 Task: Look for space in Rondebosch, South Africa from 12th July, 2023 to 16th July, 2023 for 8 adults in price range Rs.10000 to Rs.16000. Place can be private room with 8 bedrooms having 8 beds and 8 bathrooms. Property type can be house, flat, guest house, hotel. Amenities needed are: wifi, TV, free parkinig on premises, gym, breakfast. Booking option can be shelf check-in. Required host language is English.
Action: Mouse moved to (429, 115)
Screenshot: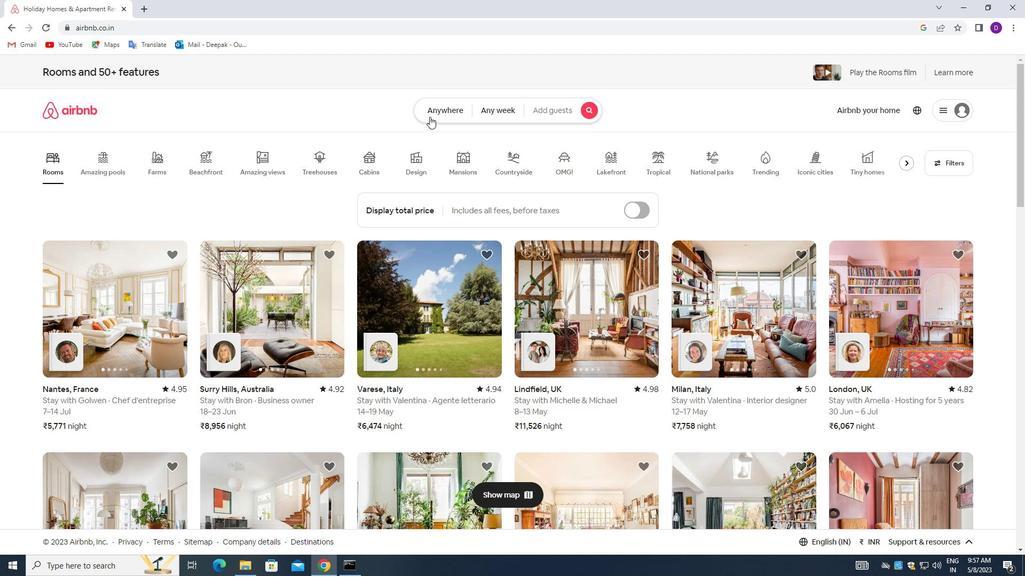 
Action: Mouse pressed left at (429, 115)
Screenshot: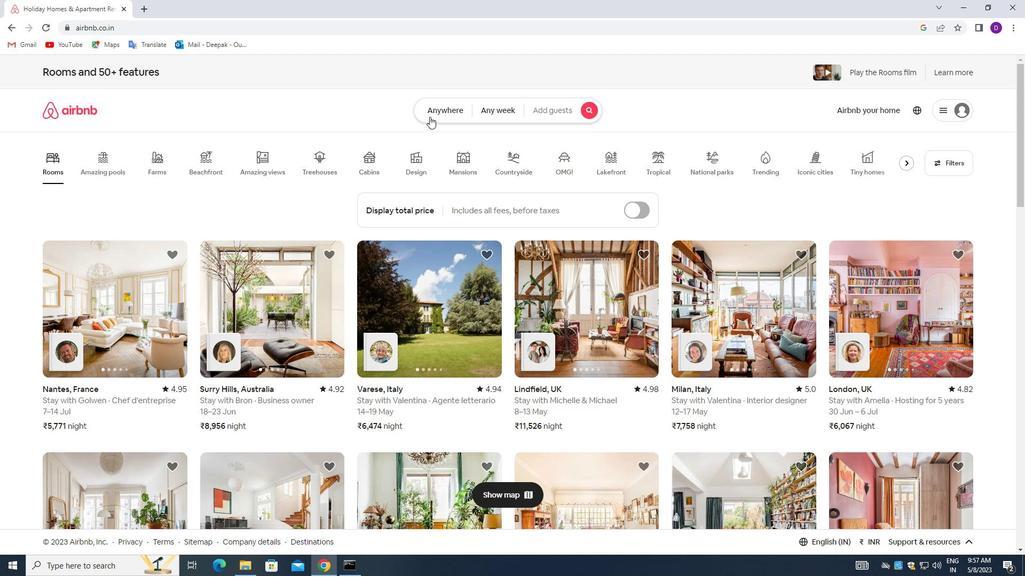 
Action: Mouse moved to (402, 150)
Screenshot: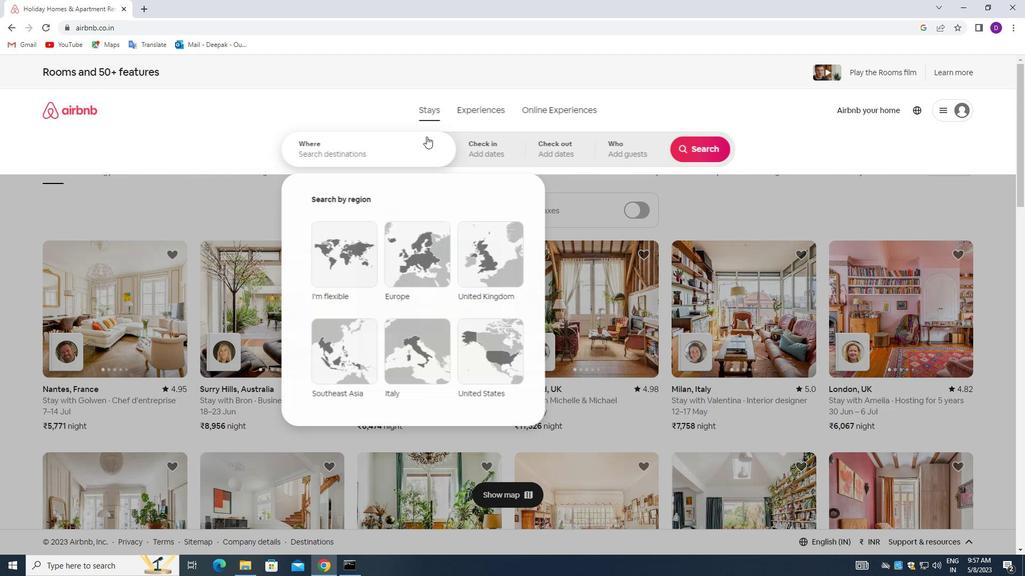 
Action: Mouse pressed left at (402, 150)
Screenshot: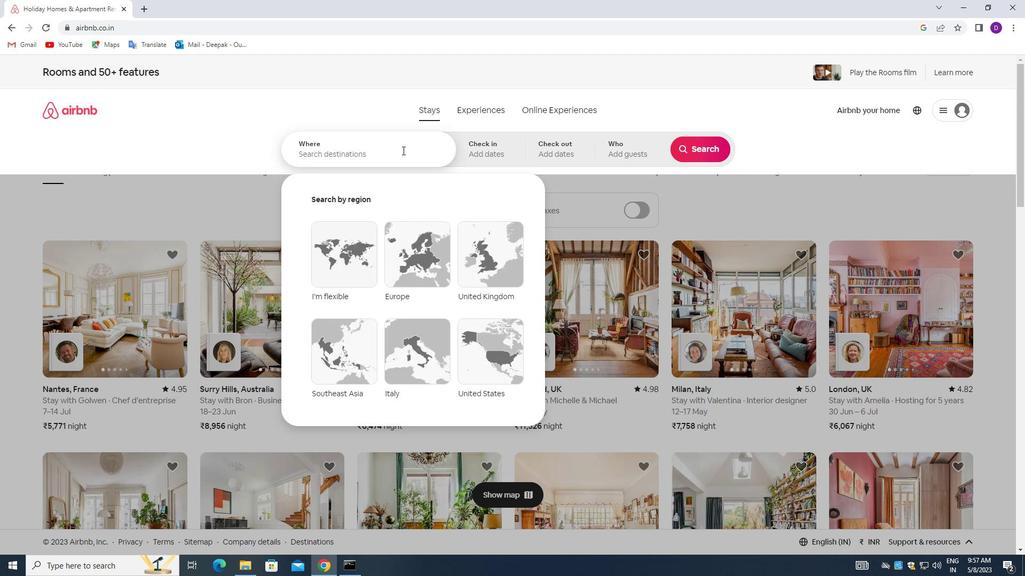 
Action: Mouse moved to (187, 211)
Screenshot: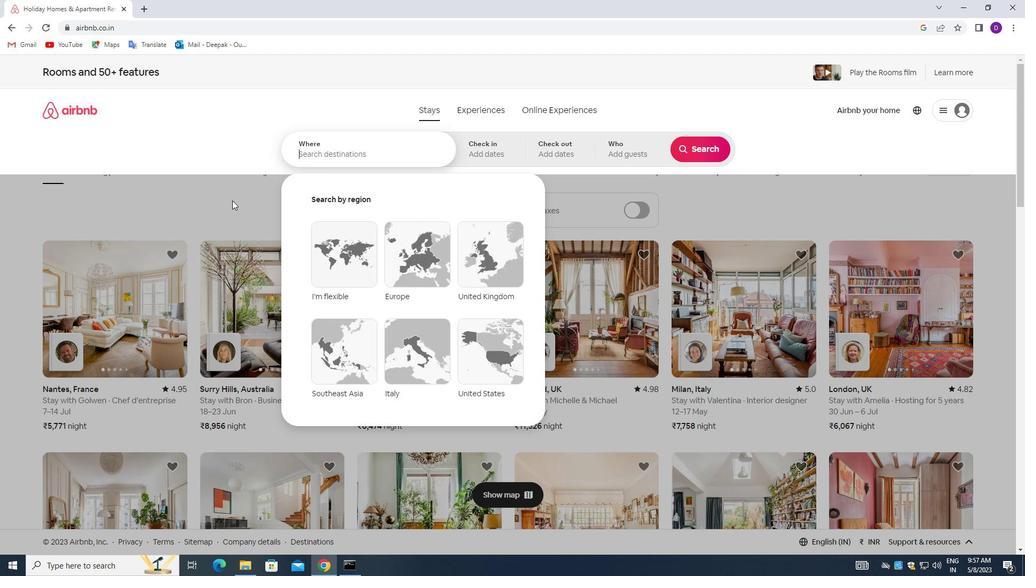 
Action: Key pressed <Key.shift_r>Rondebosch,<Key.space><Key.shift_r>South<Key.space><Key.shift_r>Africa<Key.enter>
Screenshot: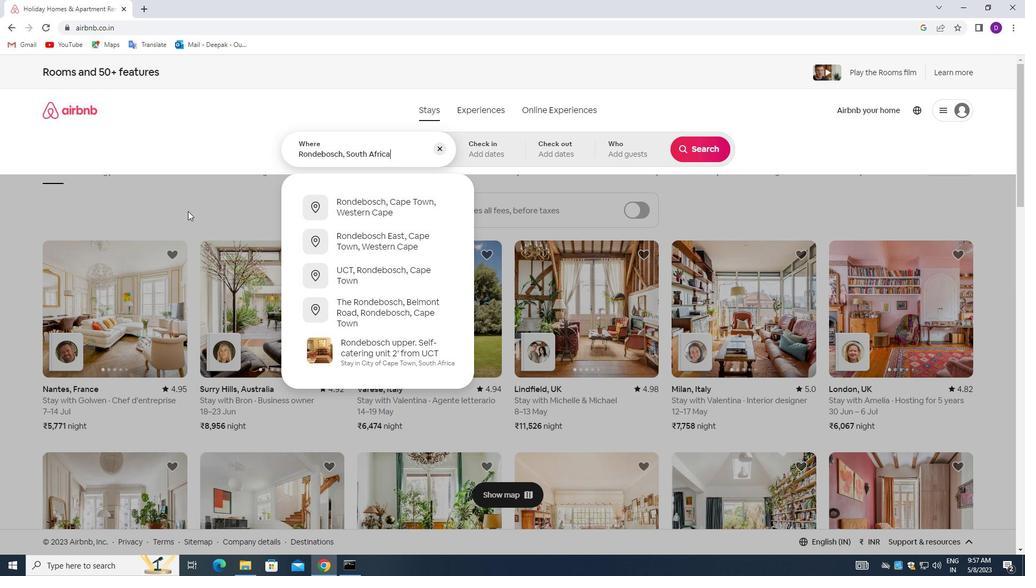 
Action: Mouse moved to (698, 233)
Screenshot: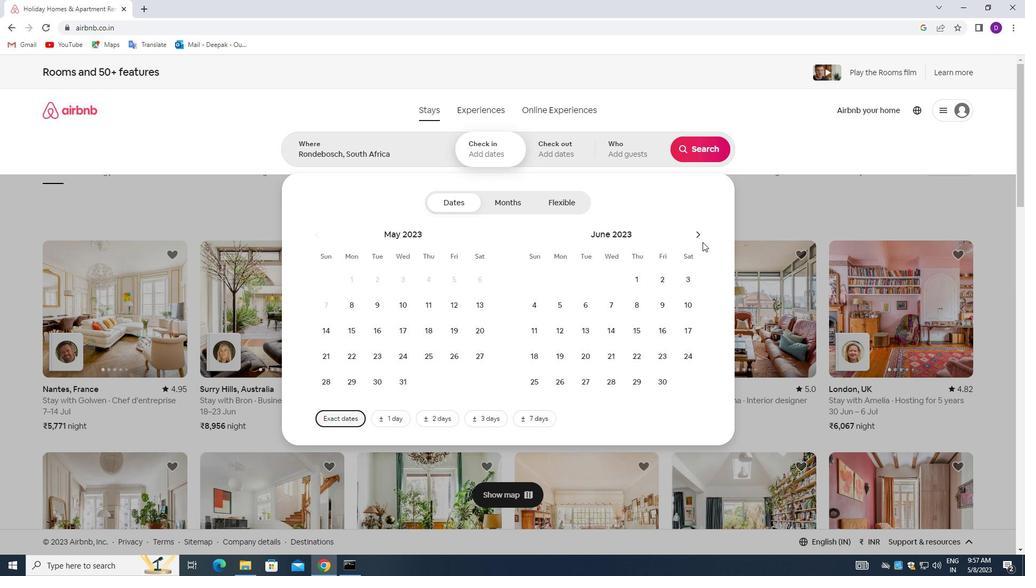 
Action: Mouse pressed left at (698, 233)
Screenshot: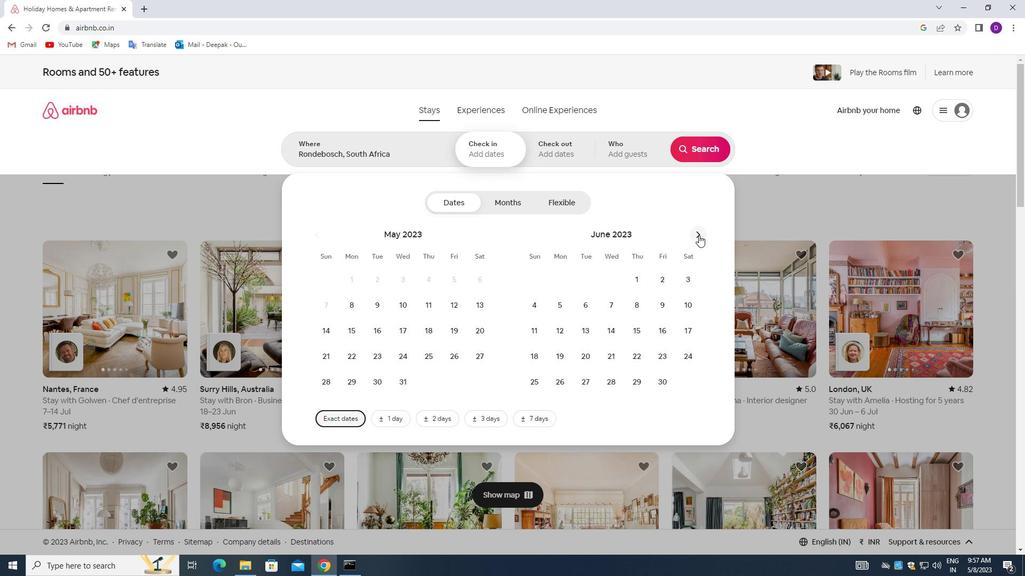 
Action: Mouse moved to (612, 328)
Screenshot: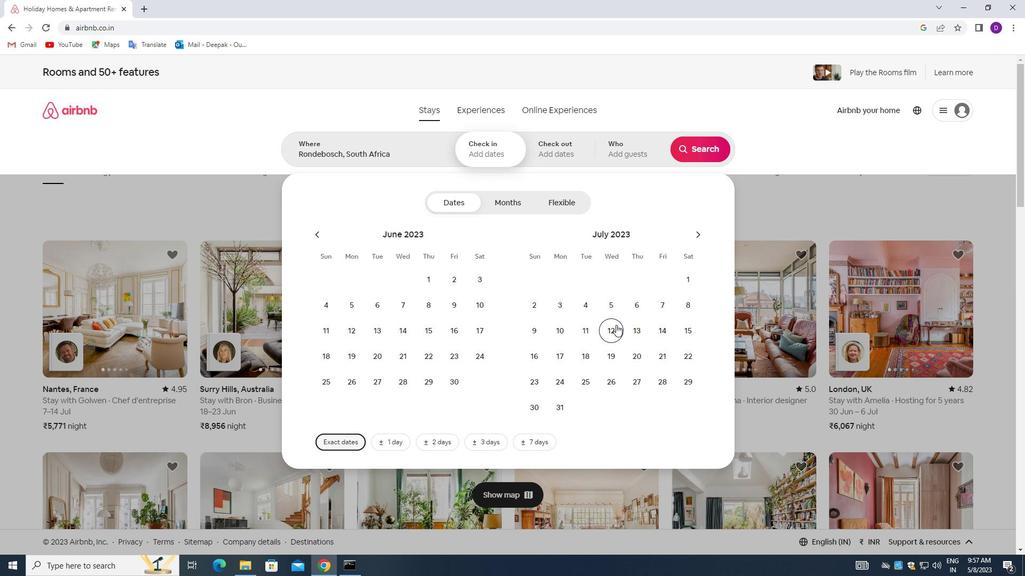 
Action: Mouse pressed left at (612, 328)
Screenshot: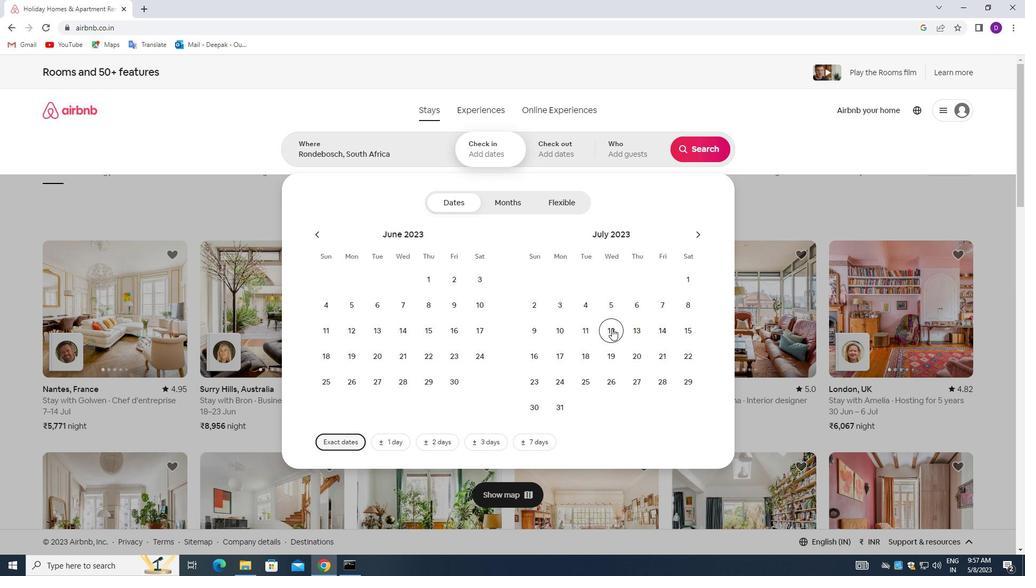 
Action: Mouse moved to (536, 359)
Screenshot: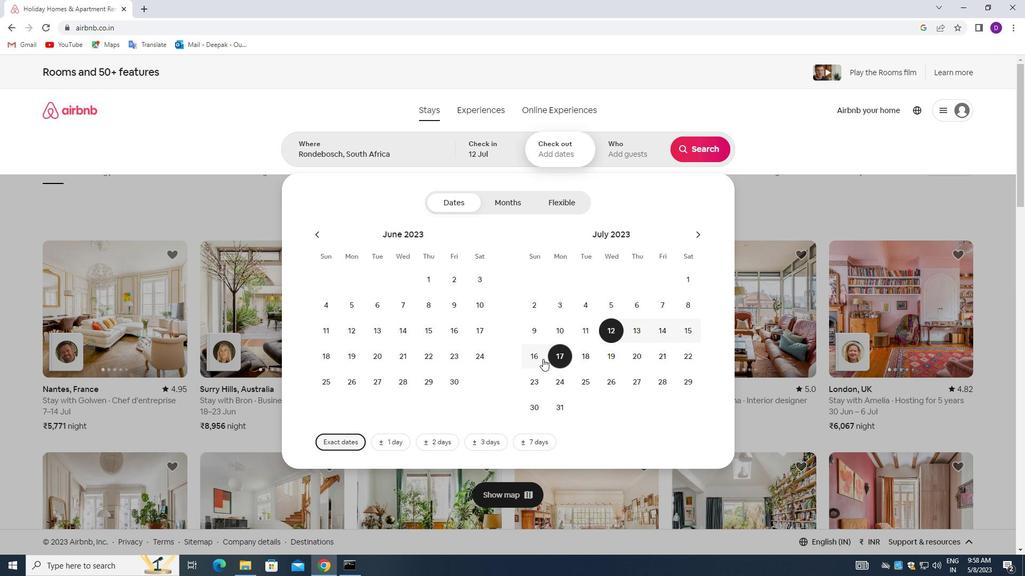 
Action: Mouse pressed left at (536, 359)
Screenshot: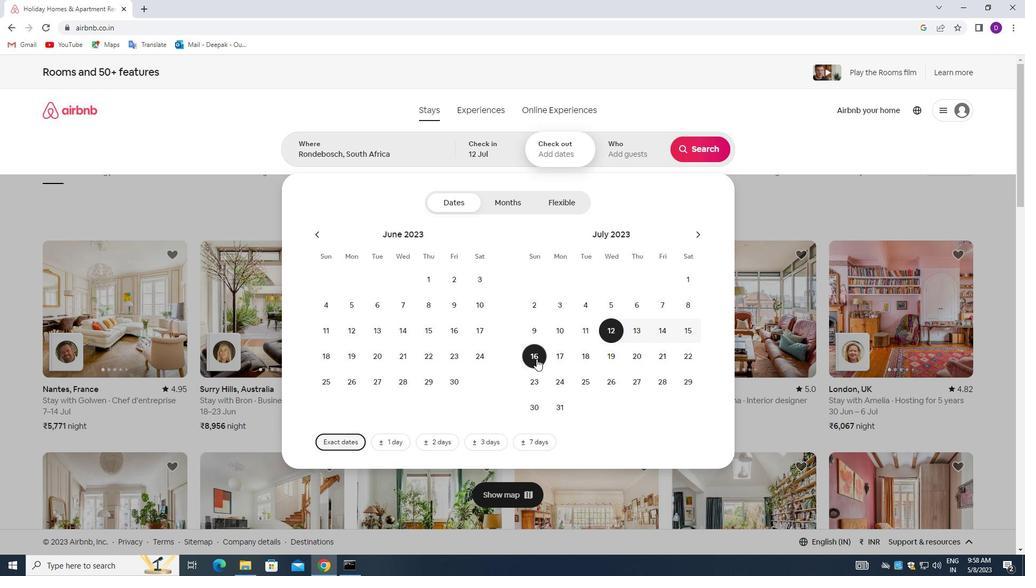
Action: Mouse moved to (614, 151)
Screenshot: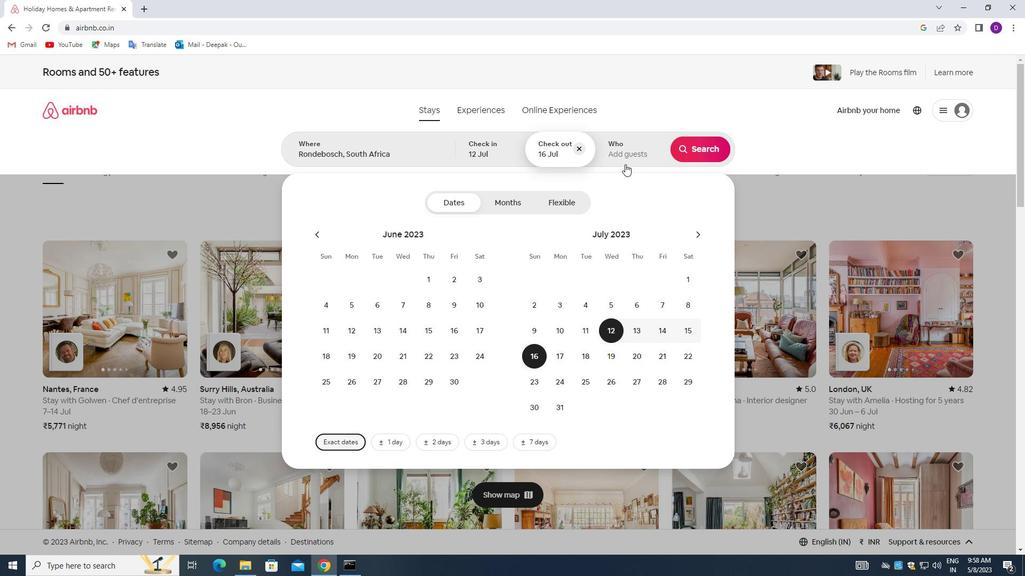 
Action: Mouse pressed left at (614, 151)
Screenshot: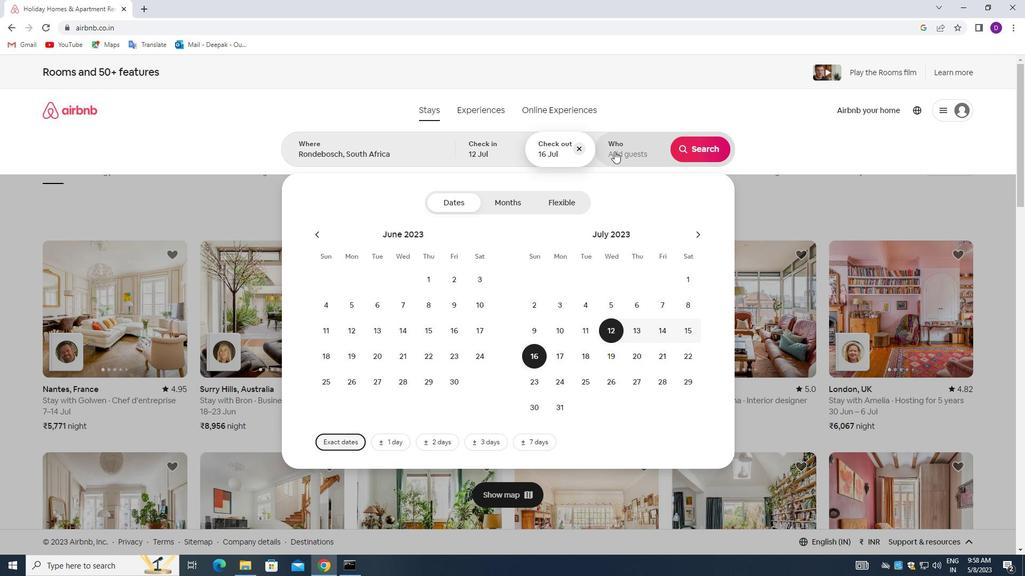 
Action: Mouse moved to (703, 207)
Screenshot: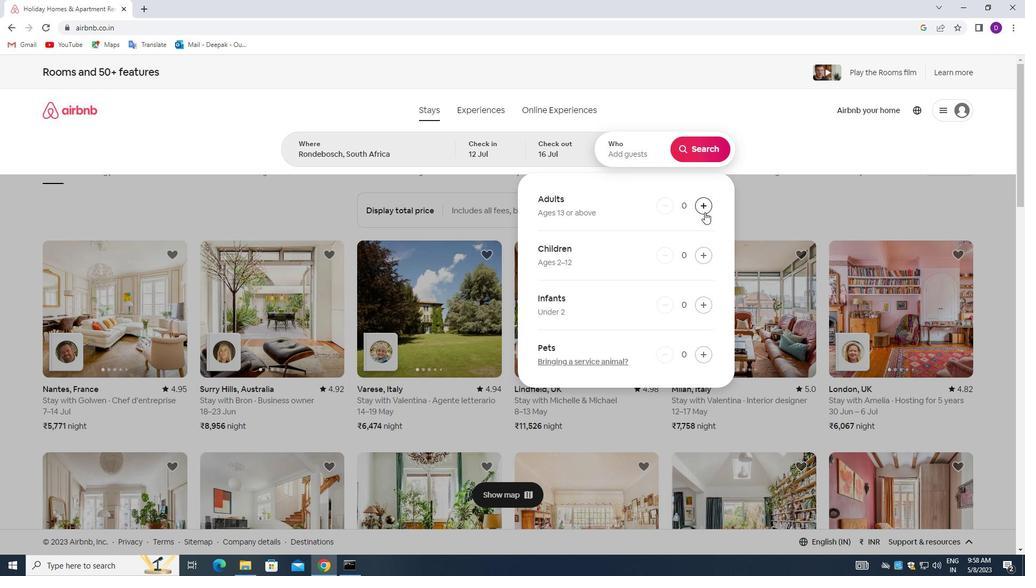 
Action: Mouse pressed left at (703, 207)
Screenshot: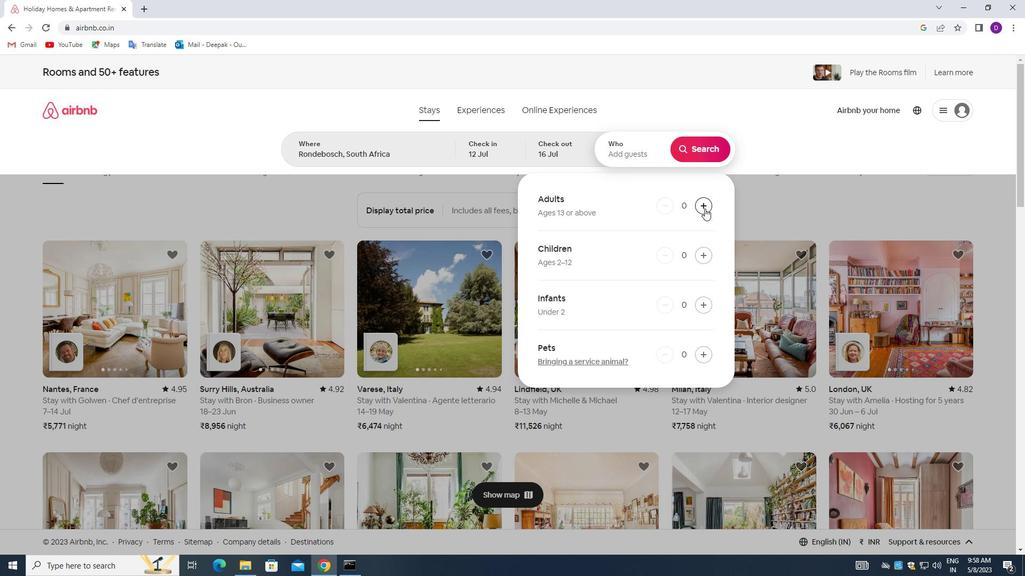 
Action: Mouse moved to (703, 207)
Screenshot: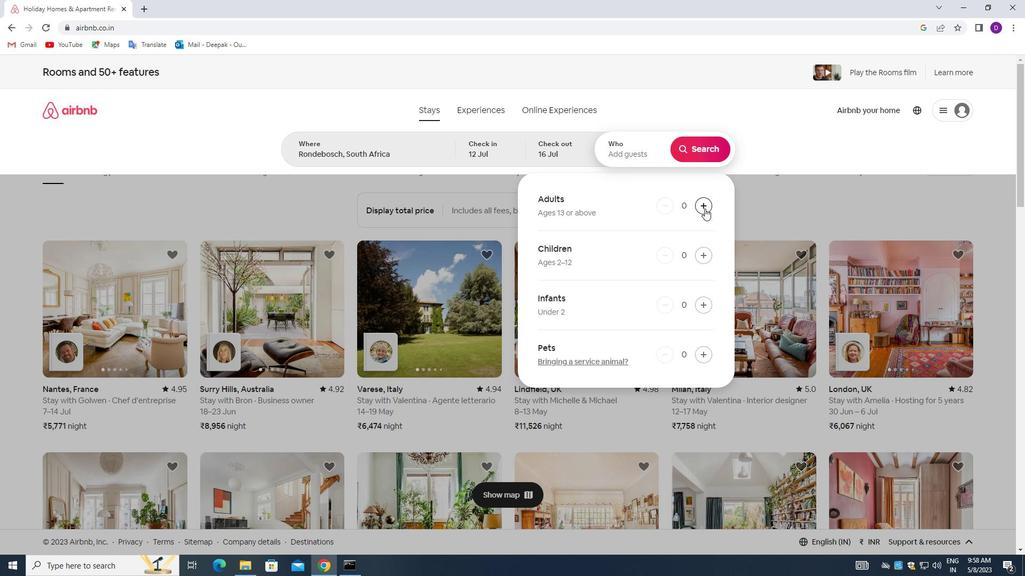 
Action: Mouse pressed left at (703, 207)
Screenshot: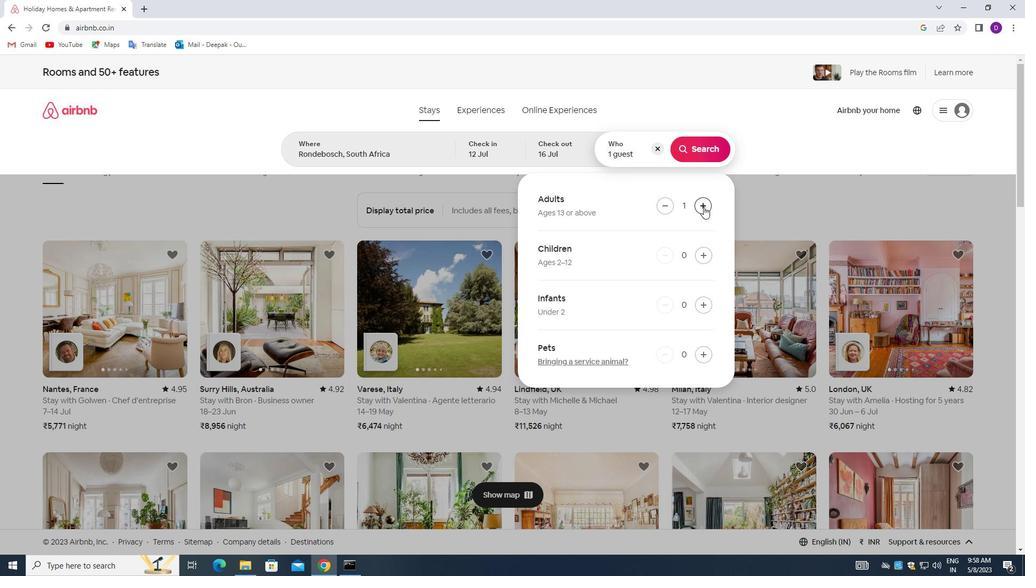 
Action: Mouse pressed left at (703, 207)
Screenshot: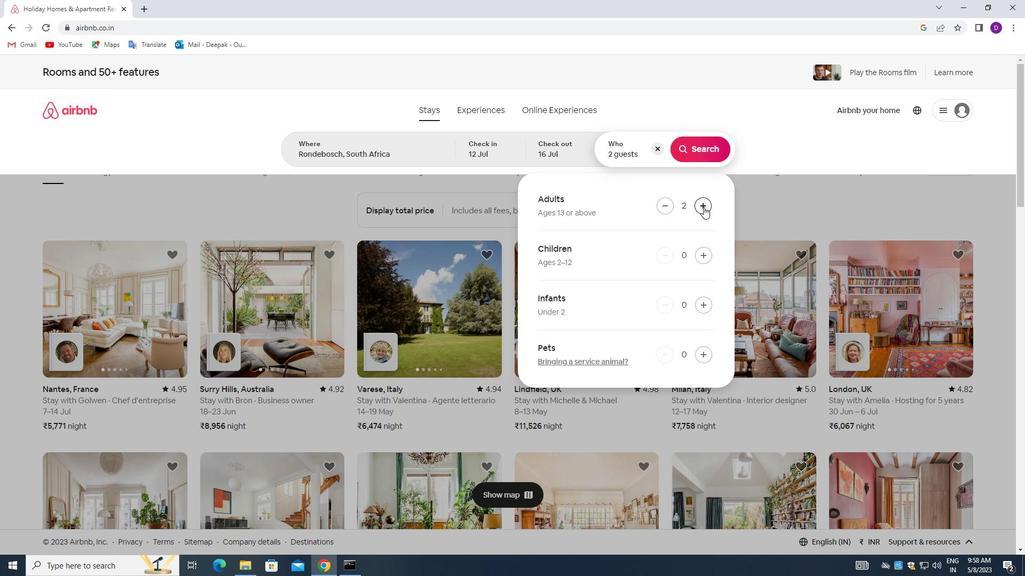 
Action: Mouse pressed left at (703, 207)
Screenshot: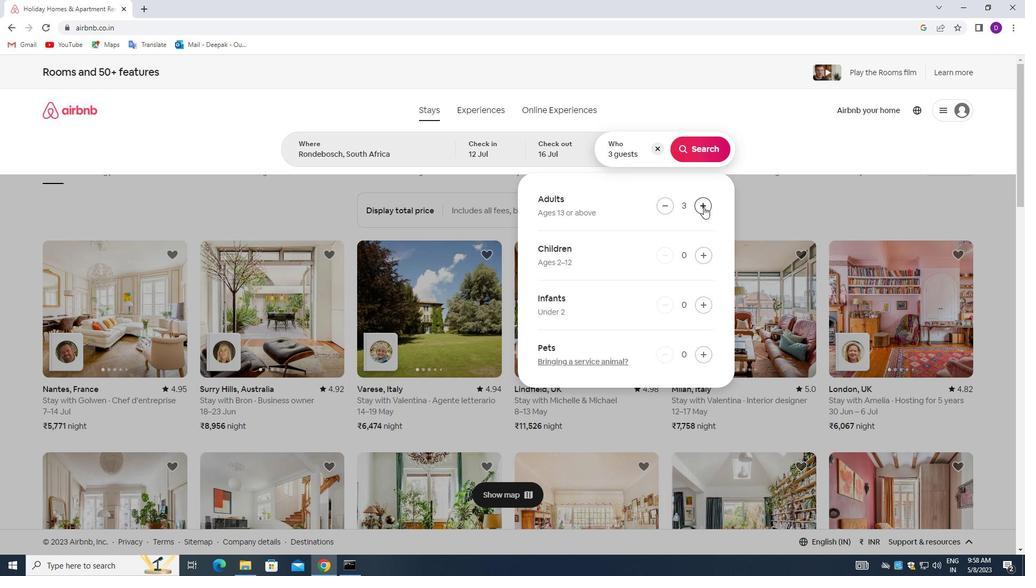 
Action: Mouse pressed left at (703, 207)
Screenshot: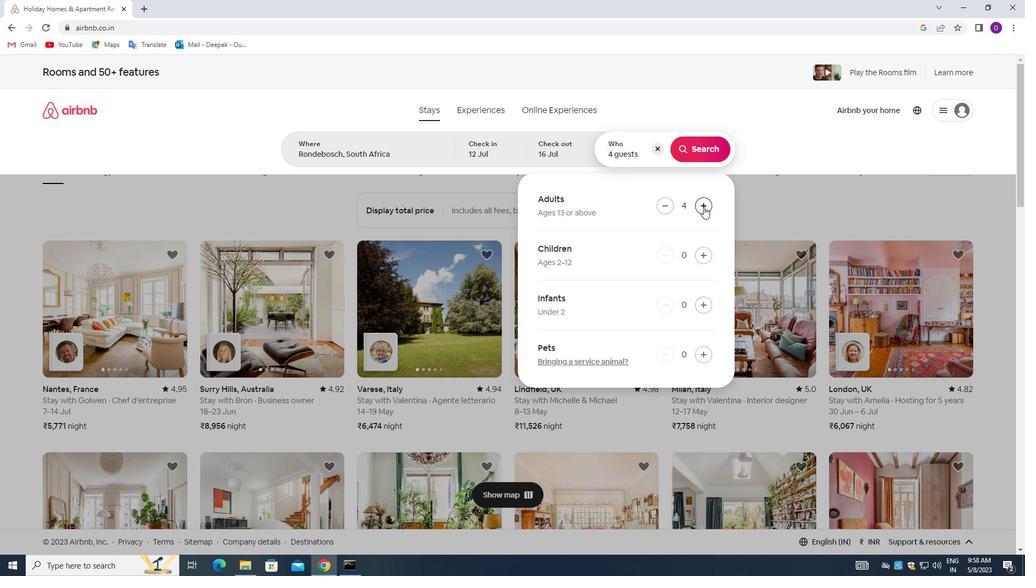 
Action: Mouse pressed left at (703, 207)
Screenshot: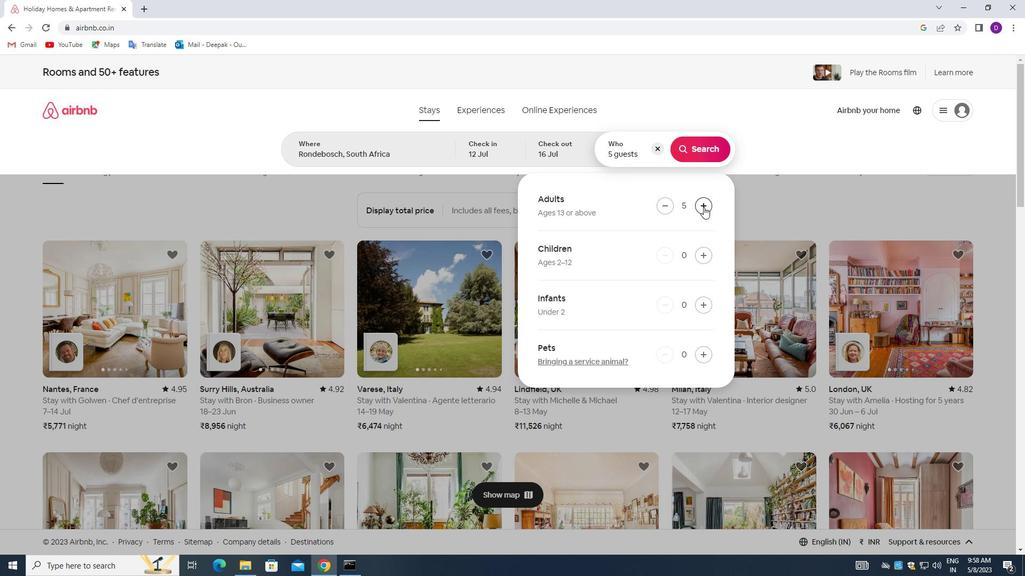 
Action: Mouse pressed left at (703, 207)
Screenshot: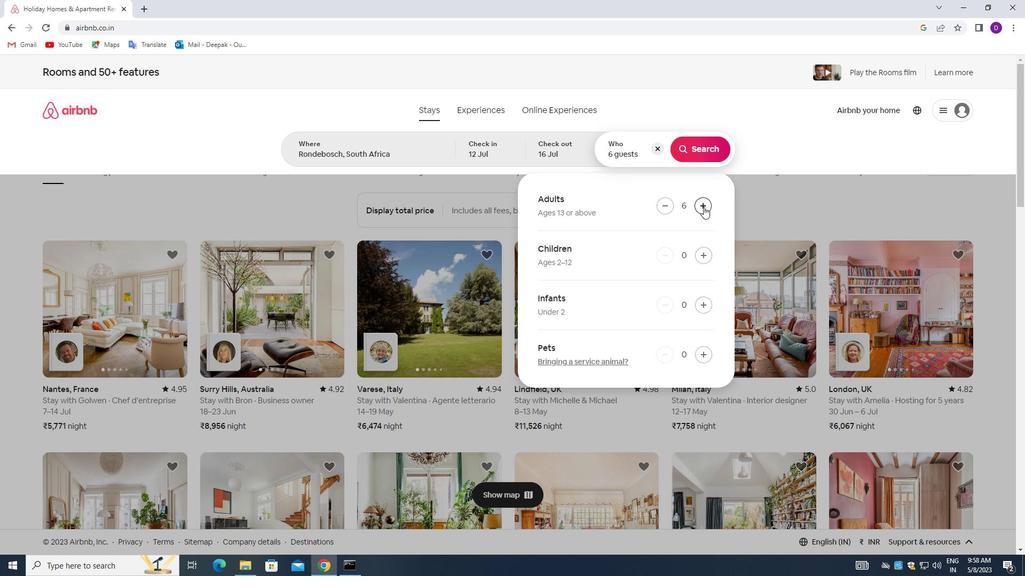 
Action: Mouse pressed left at (703, 207)
Screenshot: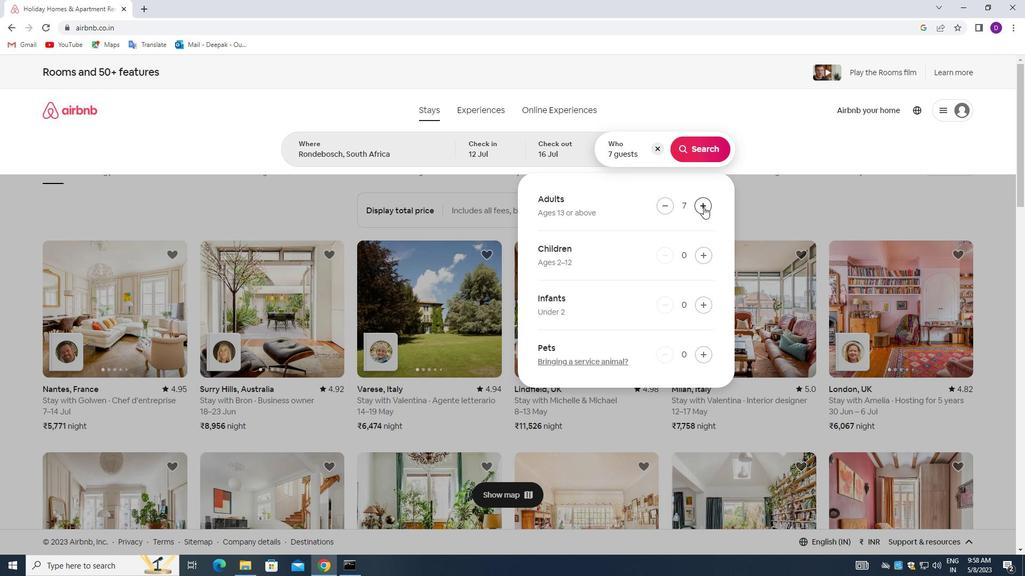
Action: Mouse moved to (697, 150)
Screenshot: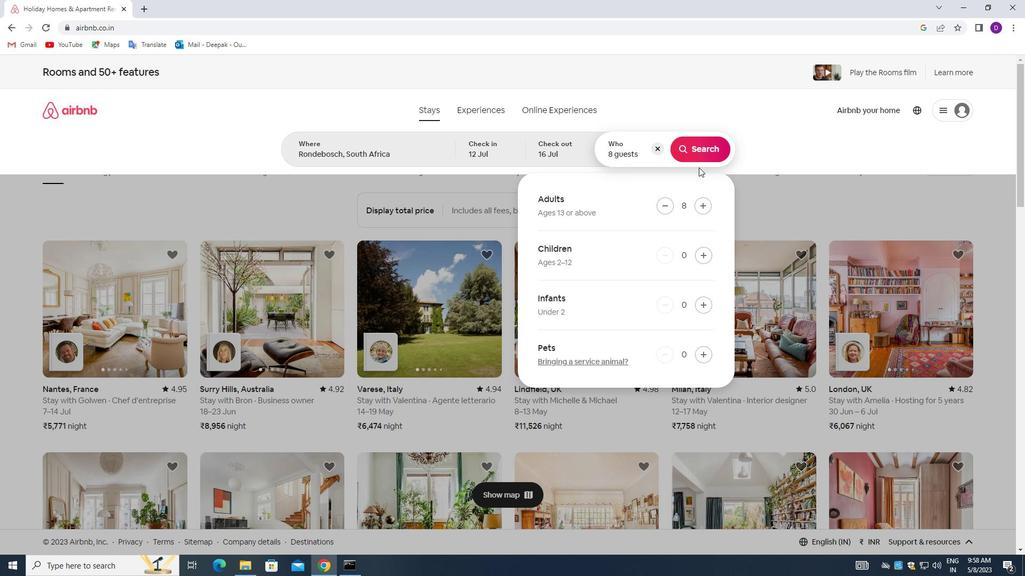 
Action: Mouse pressed left at (697, 150)
Screenshot: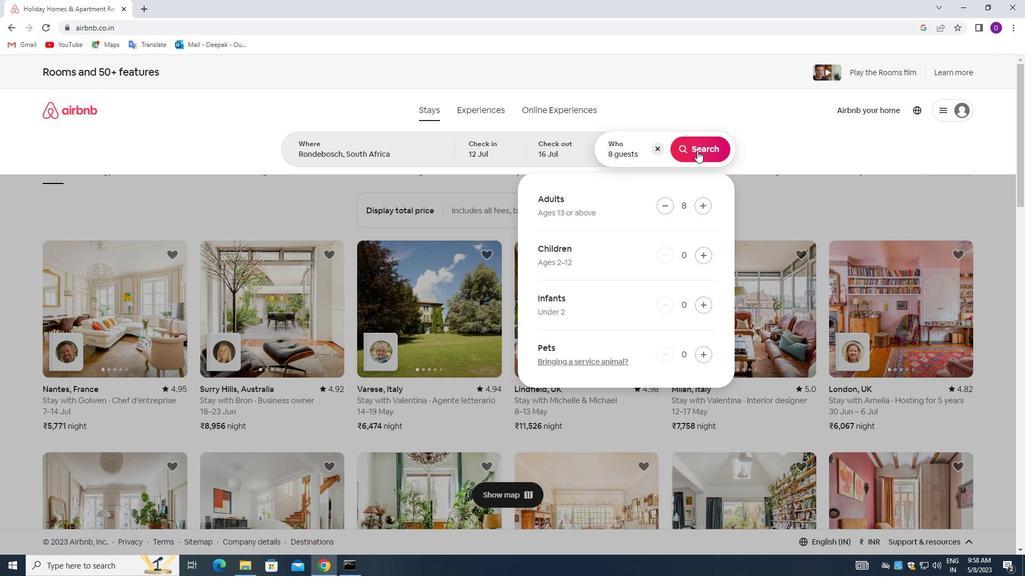 
Action: Mouse moved to (963, 119)
Screenshot: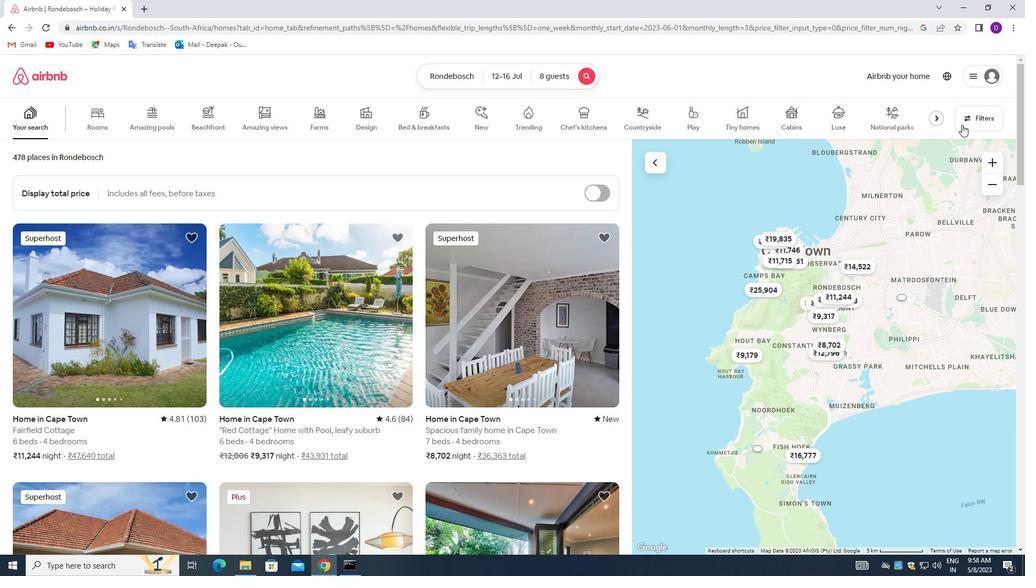 
Action: Mouse pressed left at (963, 119)
Screenshot: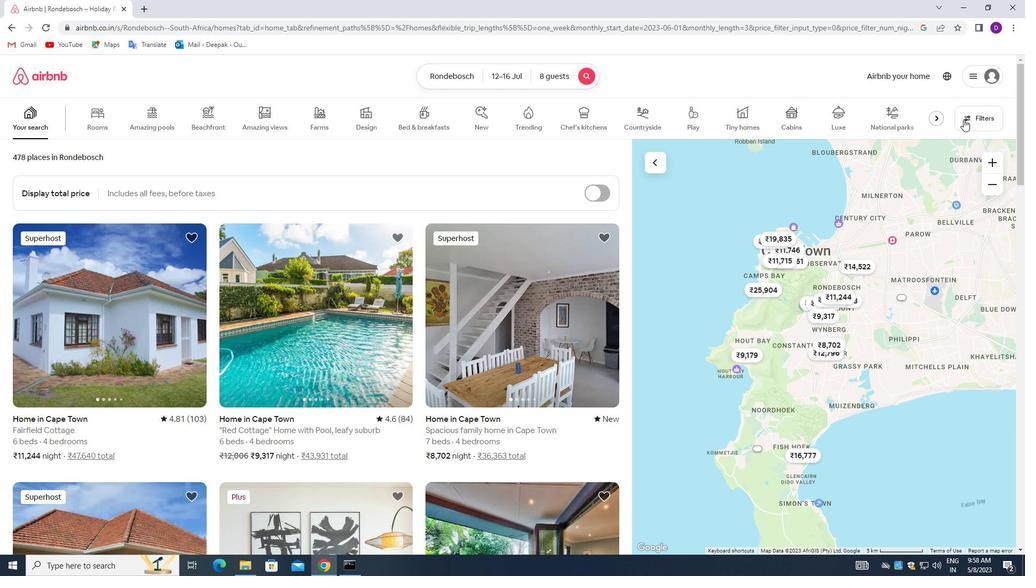 
Action: Mouse moved to (379, 380)
Screenshot: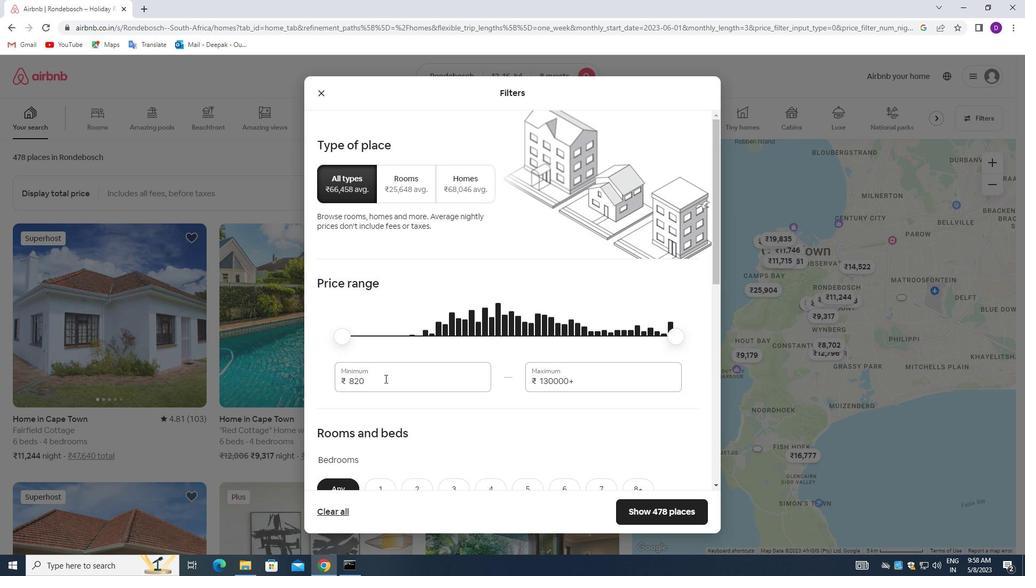 
Action: Mouse pressed left at (379, 380)
Screenshot: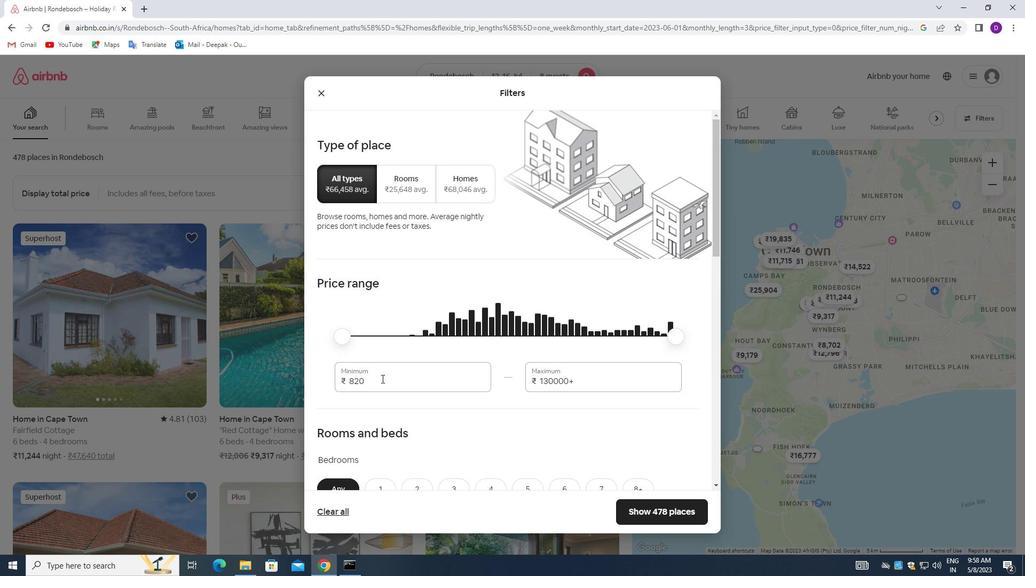 
Action: Mouse moved to (378, 380)
Screenshot: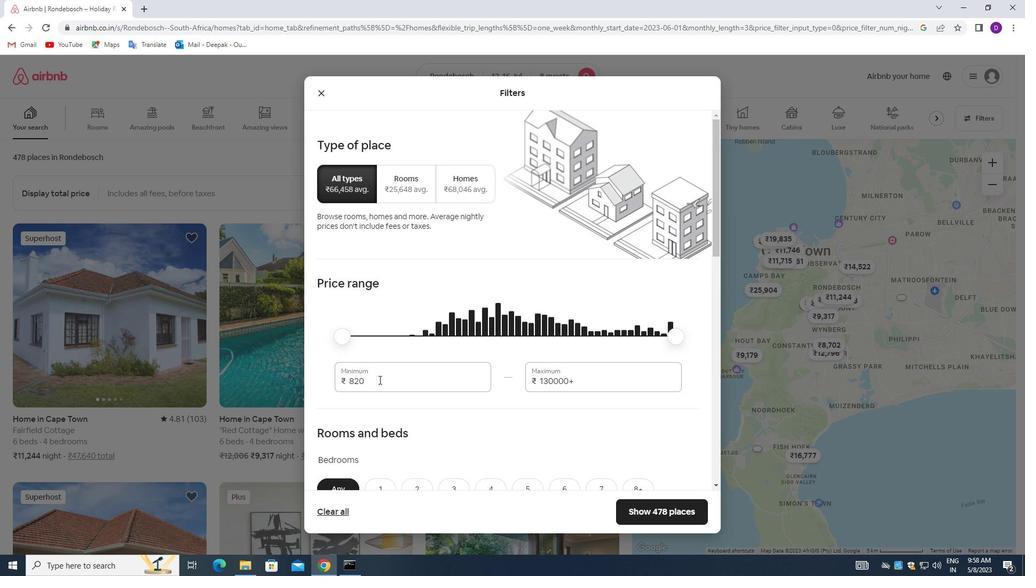 
Action: Mouse pressed left at (378, 380)
Screenshot: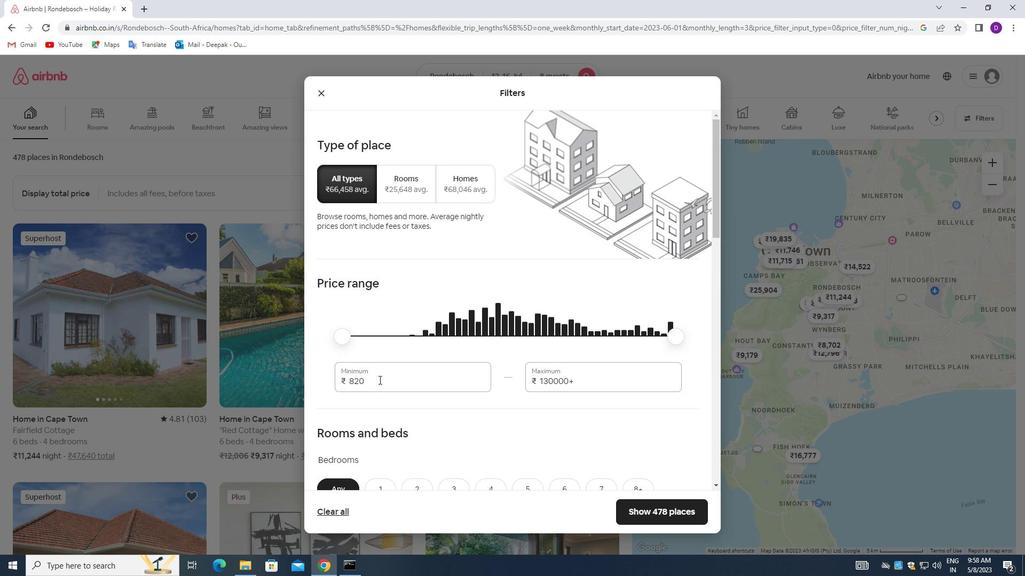 
Action: Key pressed 10000<Key.tab>16000
Screenshot: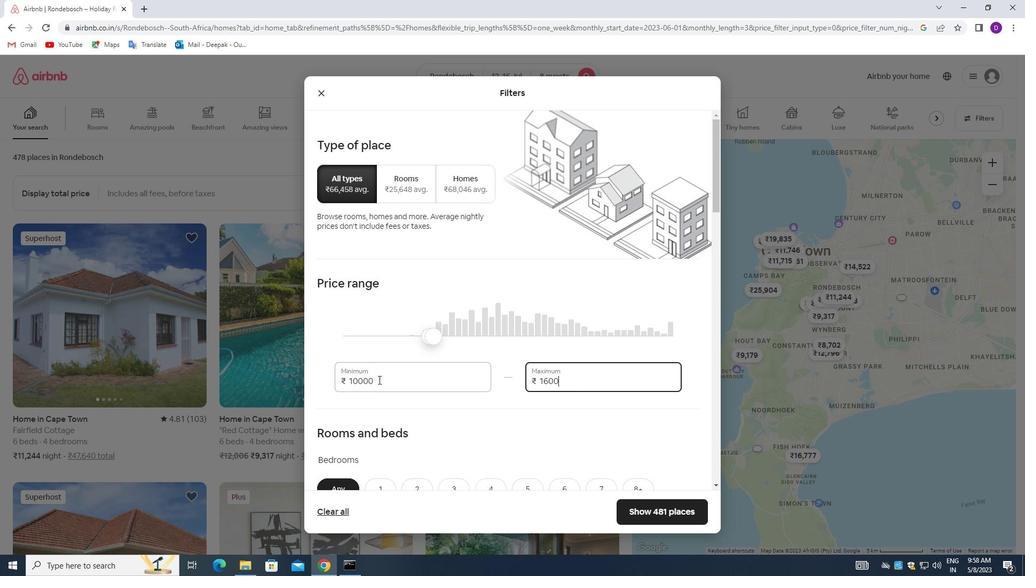 
Action: Mouse moved to (410, 372)
Screenshot: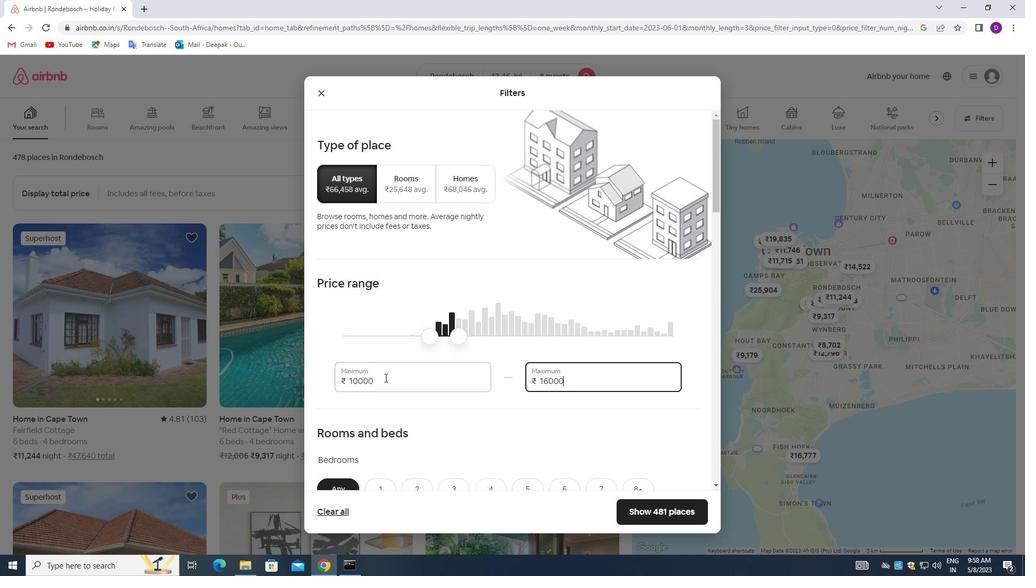 
Action: Mouse scrolled (410, 372) with delta (0, 0)
Screenshot: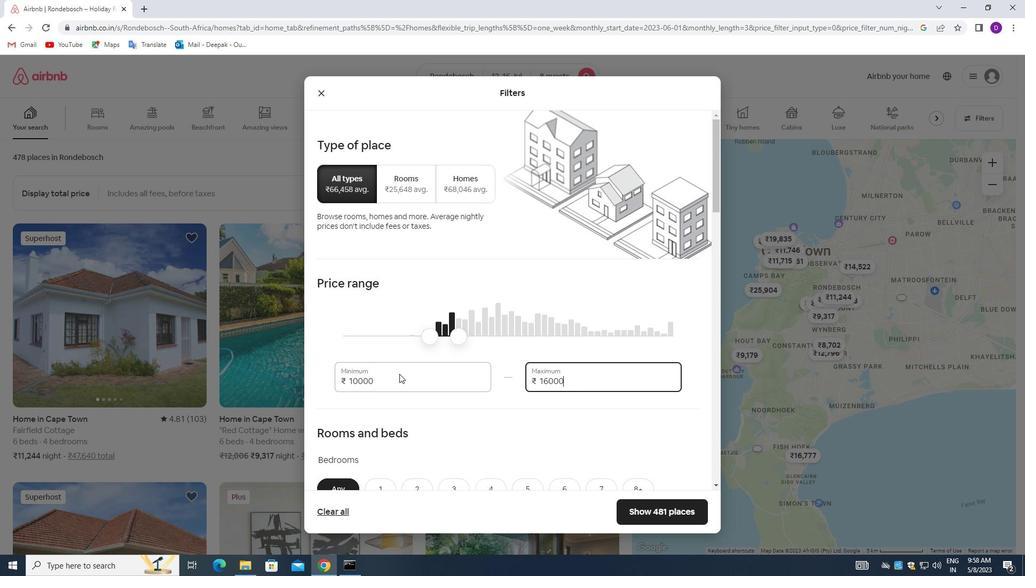 
Action: Mouse scrolled (410, 372) with delta (0, 0)
Screenshot: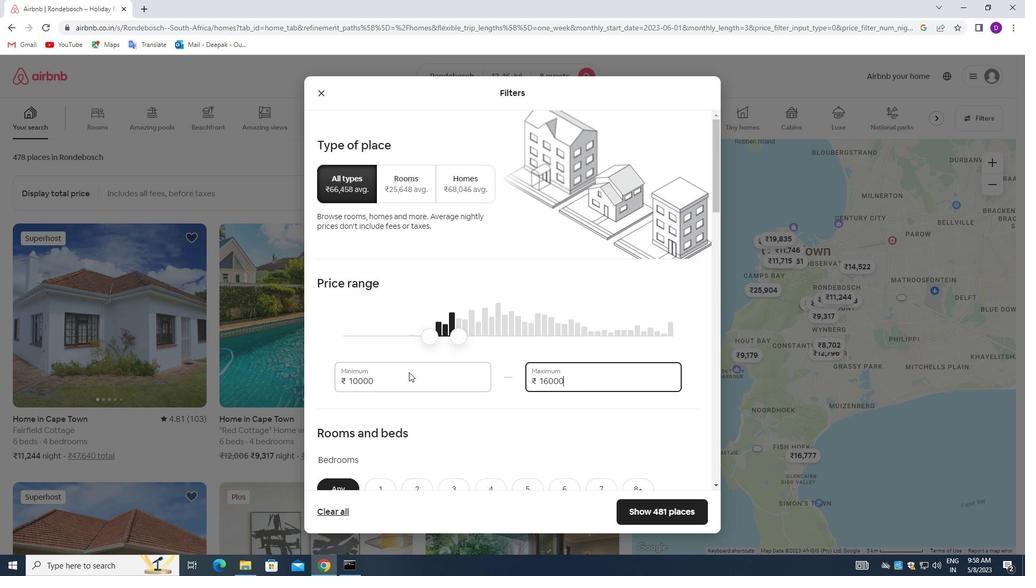 
Action: Mouse moved to (437, 322)
Screenshot: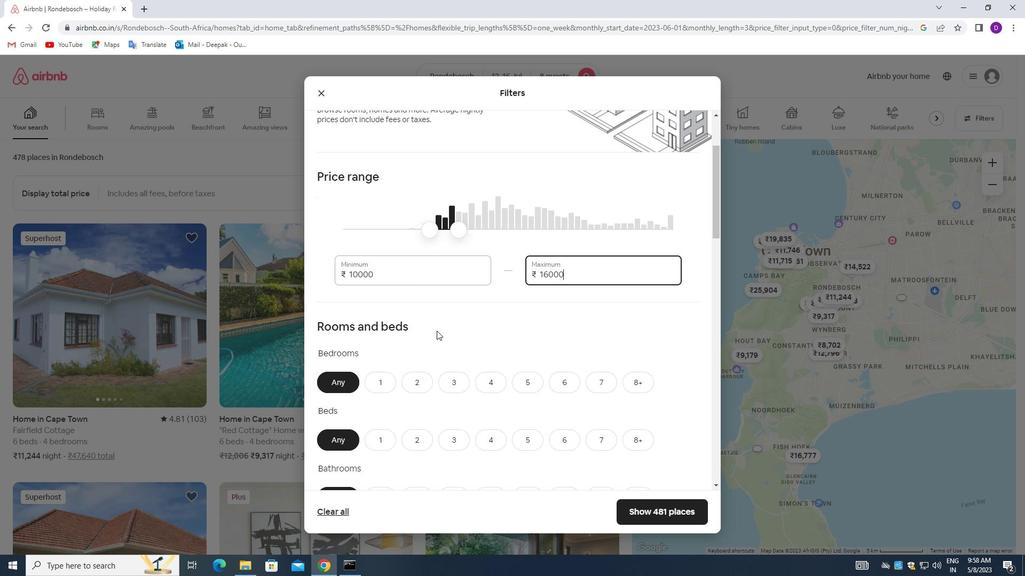 
Action: Mouse scrolled (437, 321) with delta (0, 0)
Screenshot: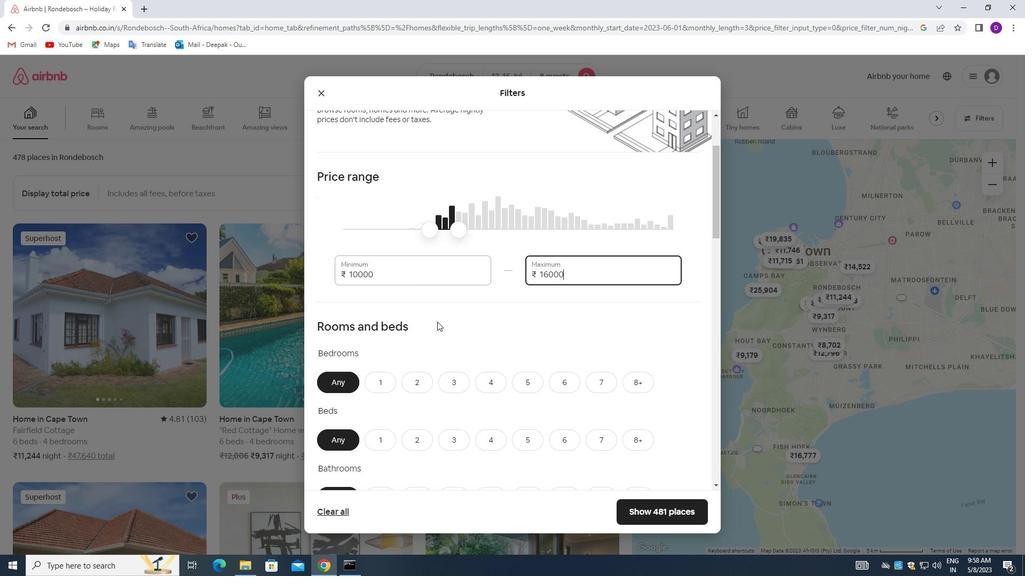 
Action: Mouse scrolled (437, 321) with delta (0, 0)
Screenshot: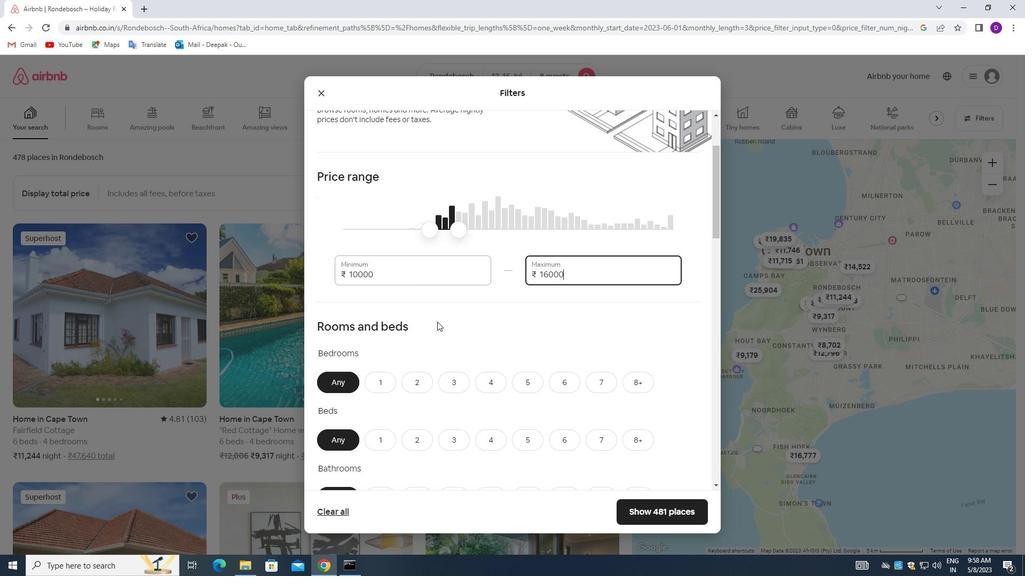 
Action: Mouse scrolled (437, 321) with delta (0, 0)
Screenshot: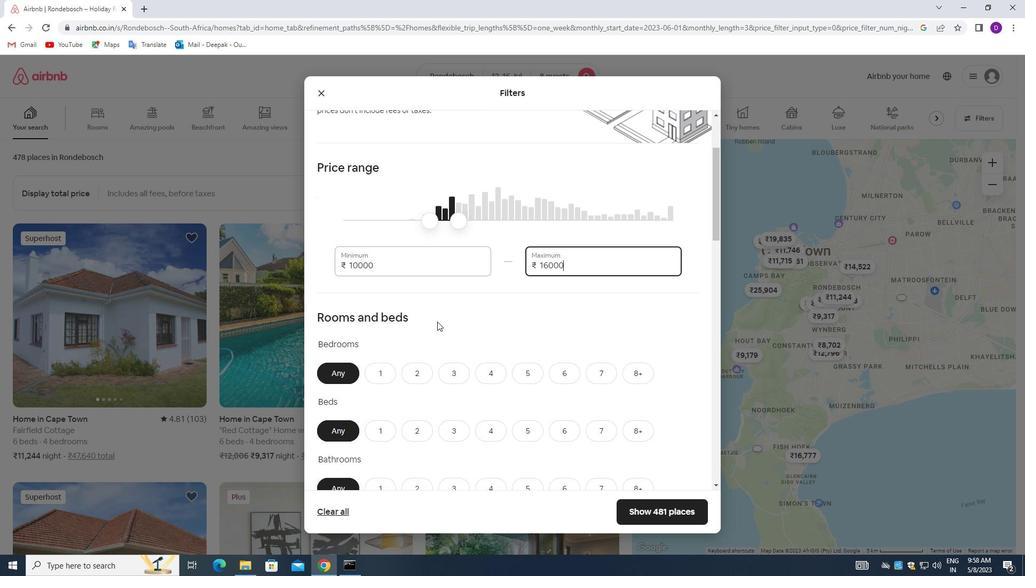 
Action: Mouse moved to (630, 229)
Screenshot: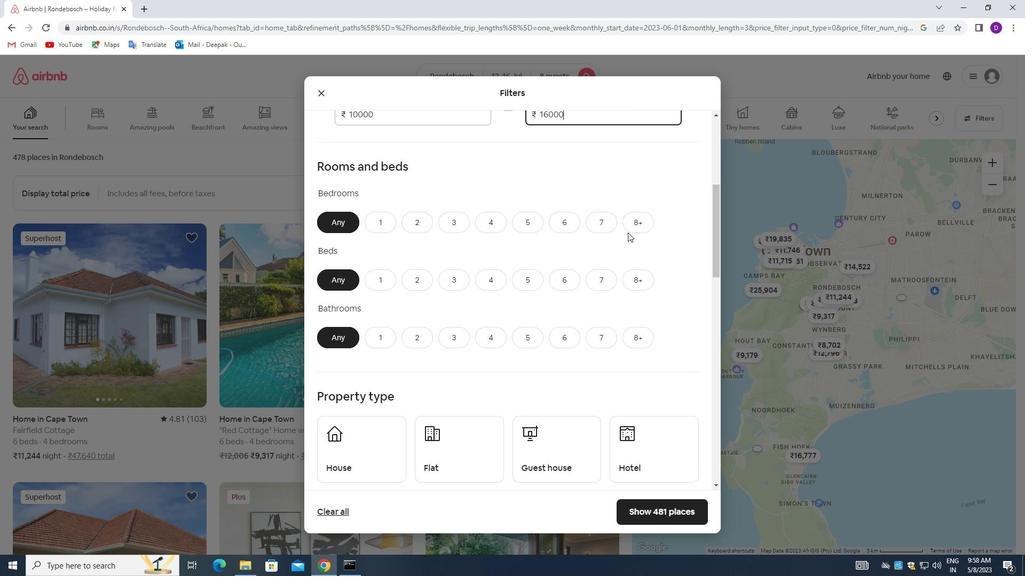 
Action: Mouse pressed left at (630, 229)
Screenshot: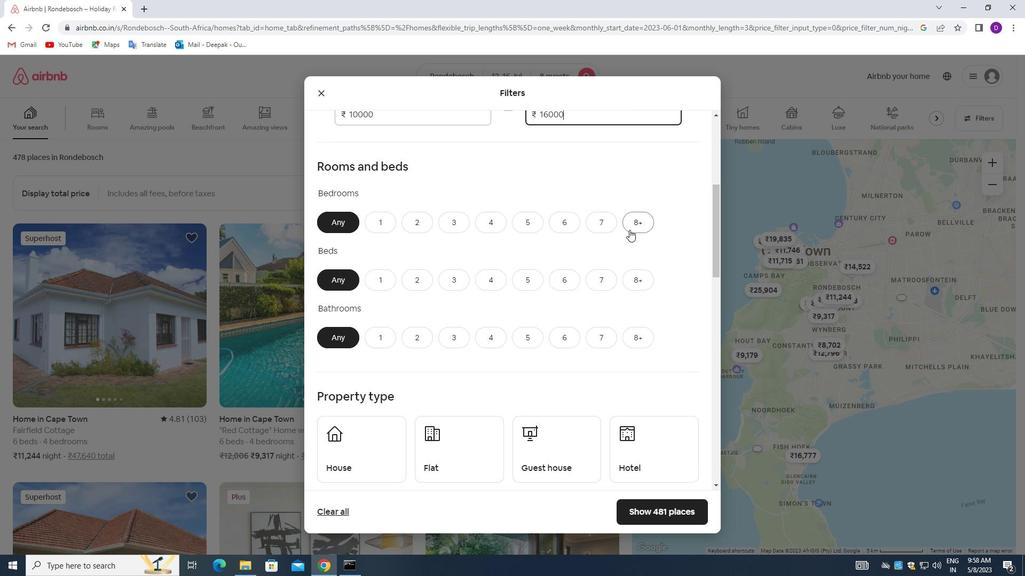 
Action: Mouse moved to (635, 276)
Screenshot: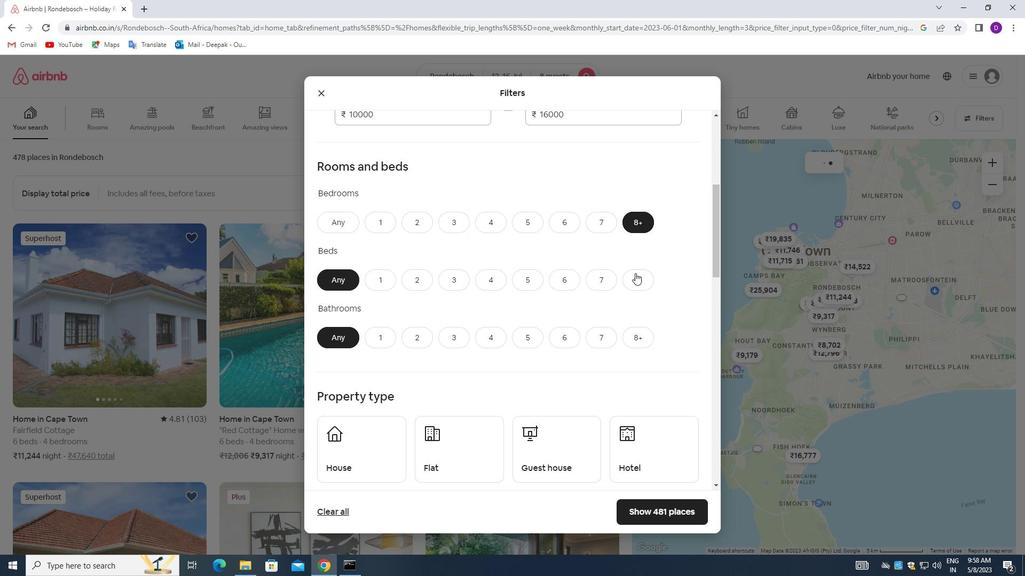
Action: Mouse pressed left at (635, 276)
Screenshot: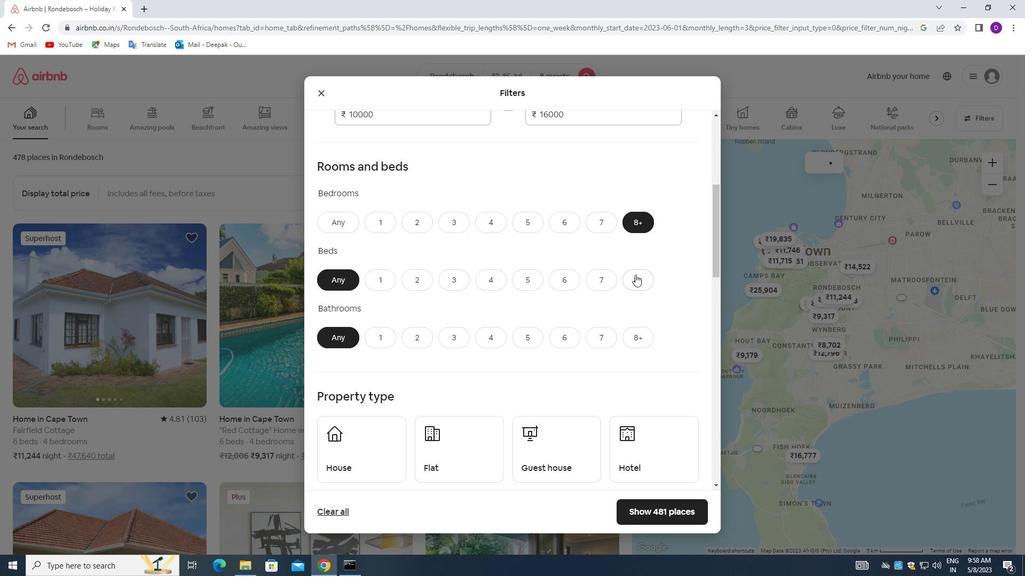 
Action: Mouse moved to (631, 335)
Screenshot: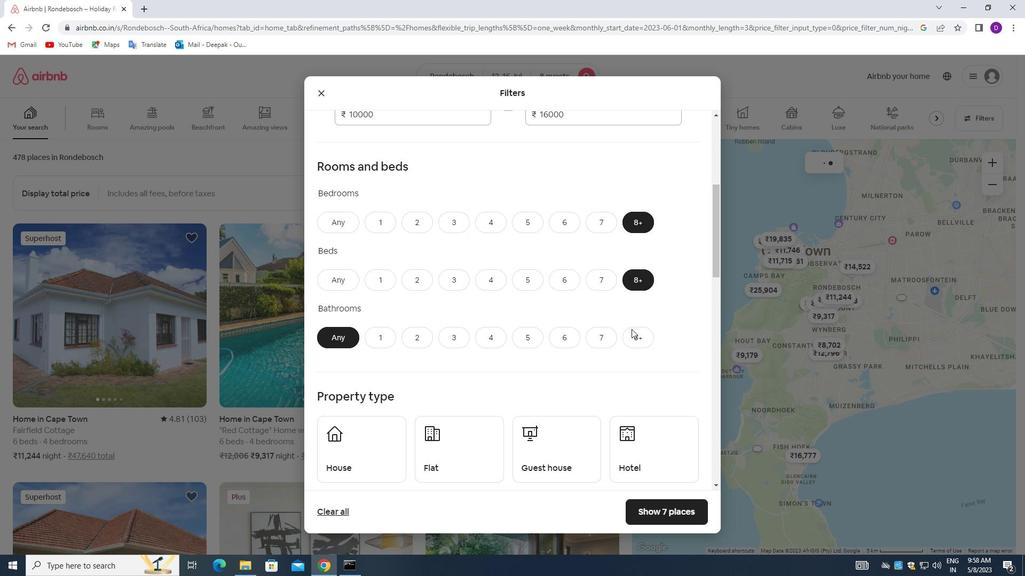 
Action: Mouse pressed left at (631, 335)
Screenshot: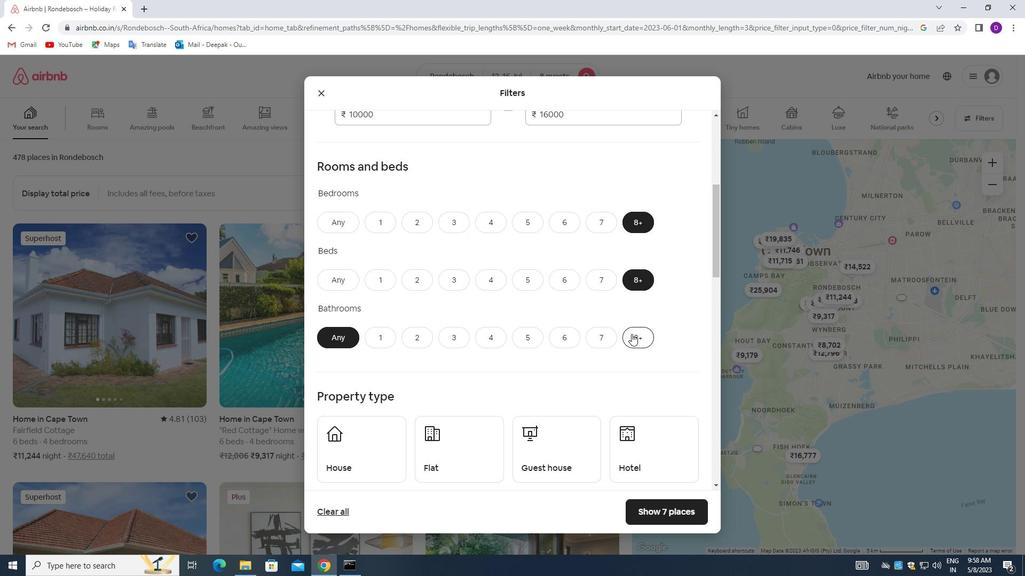 
Action: Mouse moved to (531, 274)
Screenshot: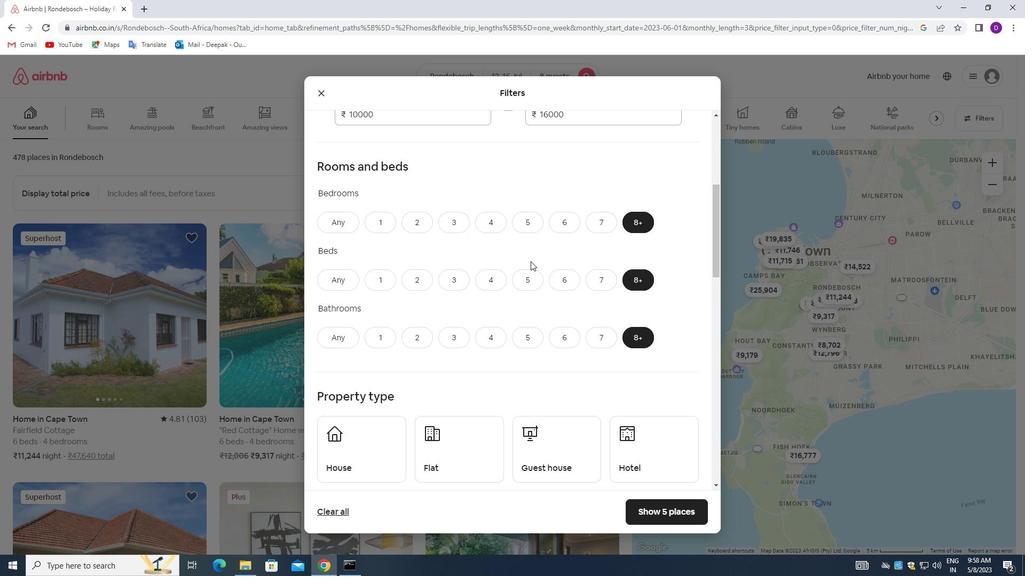 
Action: Mouse scrolled (531, 273) with delta (0, 0)
Screenshot: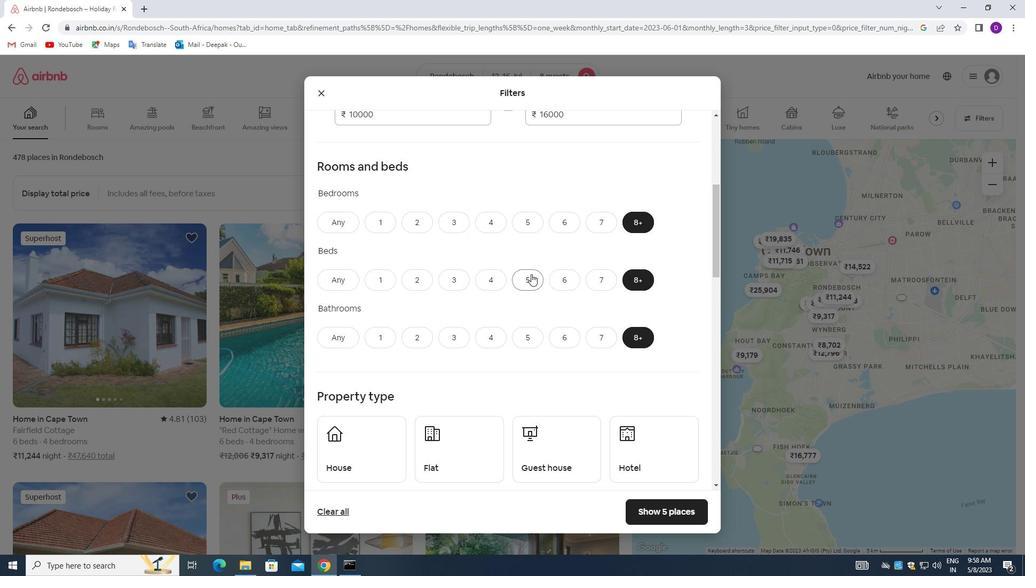 
Action: Mouse moved to (531, 274)
Screenshot: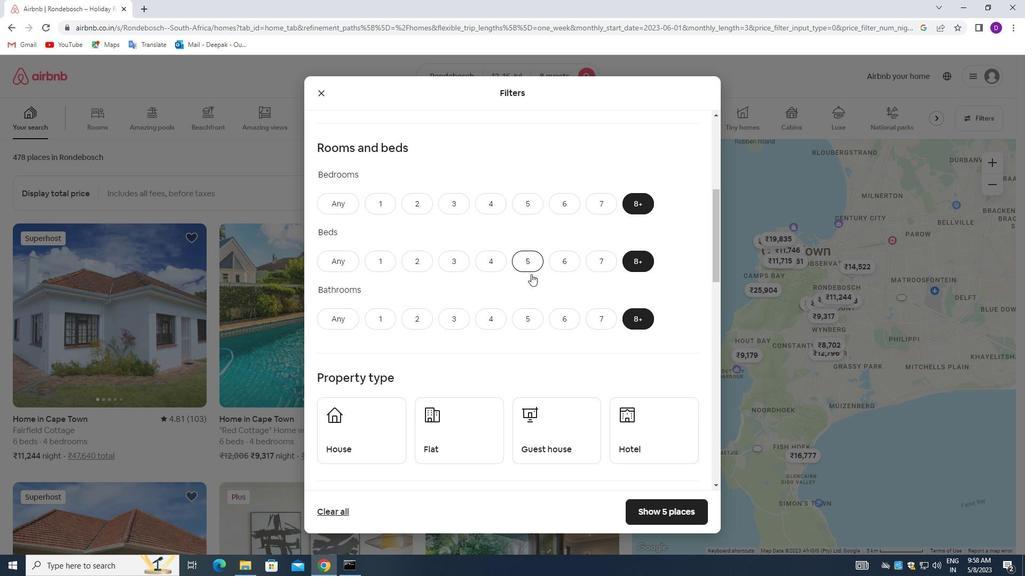 
Action: Mouse scrolled (531, 273) with delta (0, 0)
Screenshot: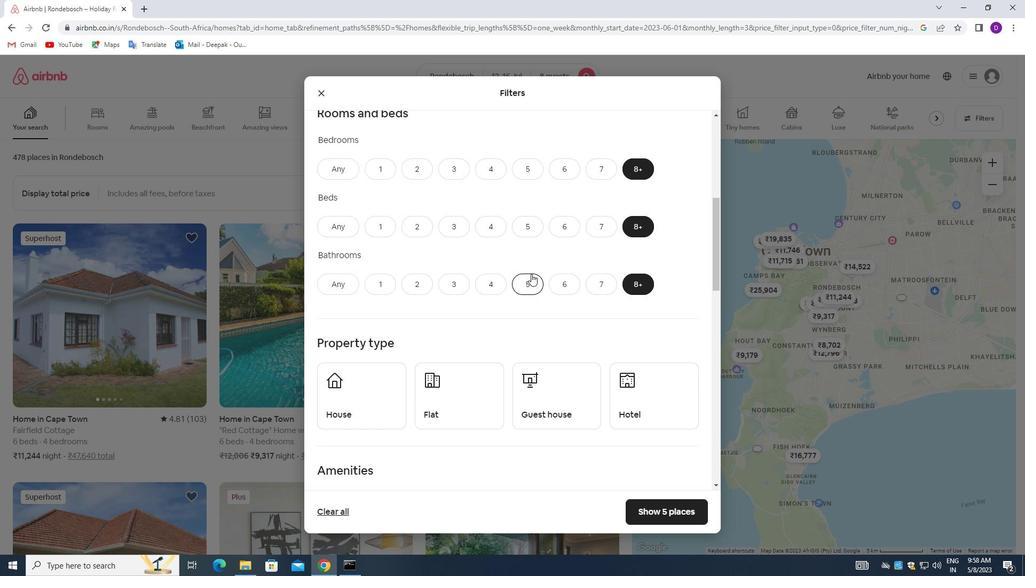 
Action: Mouse moved to (361, 323)
Screenshot: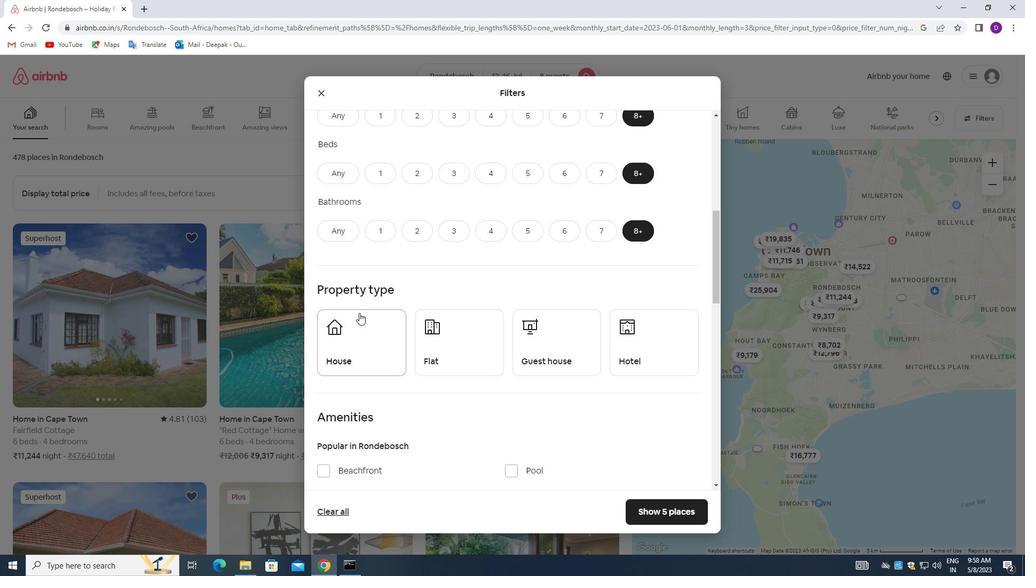 
Action: Mouse pressed left at (361, 323)
Screenshot: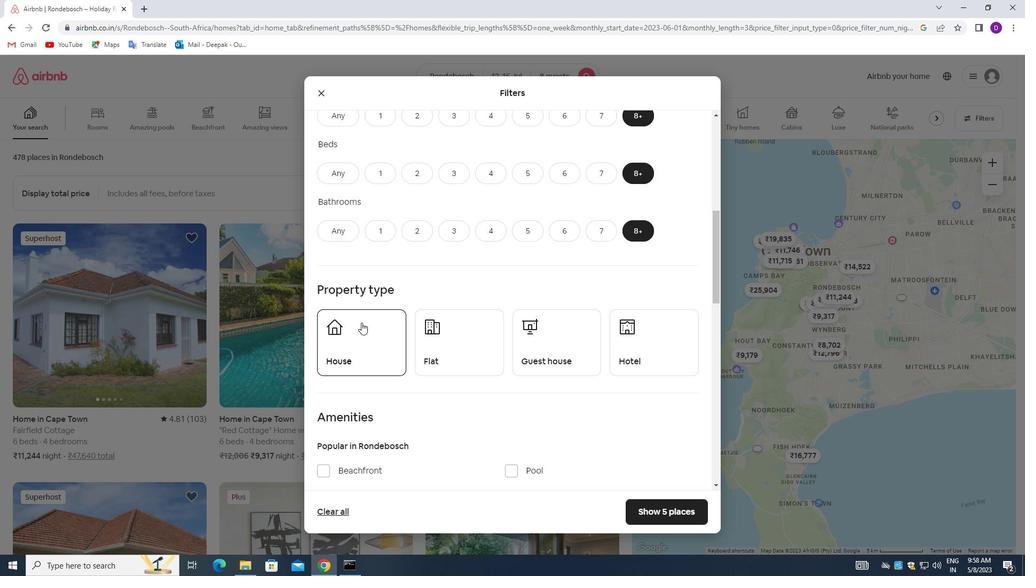 
Action: Mouse moved to (466, 343)
Screenshot: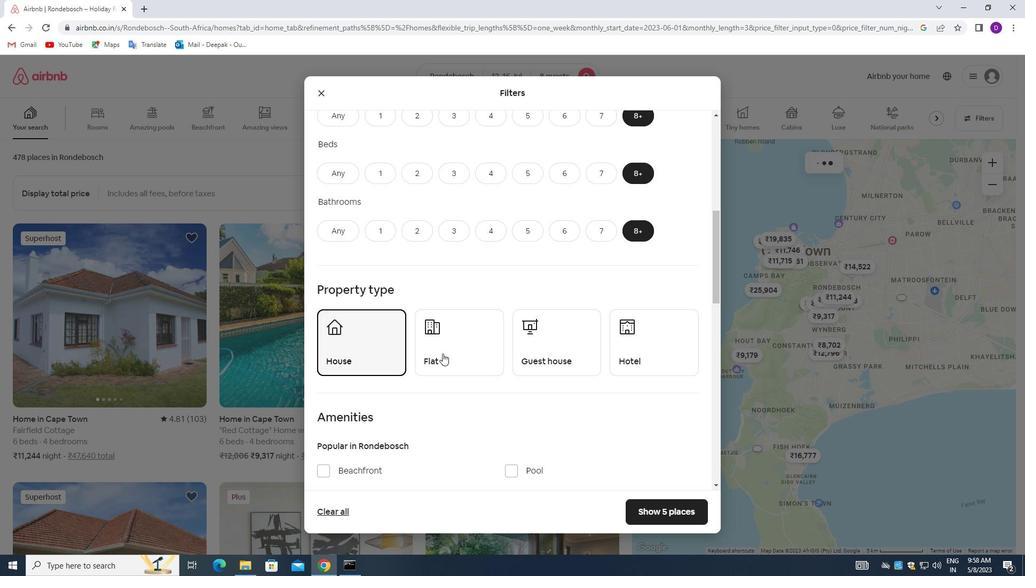 
Action: Mouse pressed left at (466, 343)
Screenshot: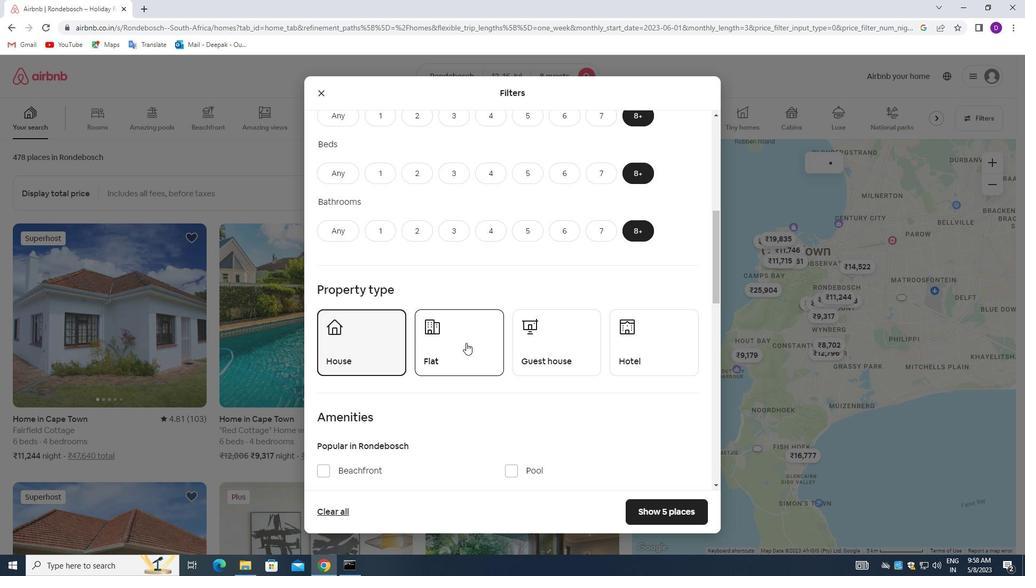 
Action: Mouse moved to (537, 336)
Screenshot: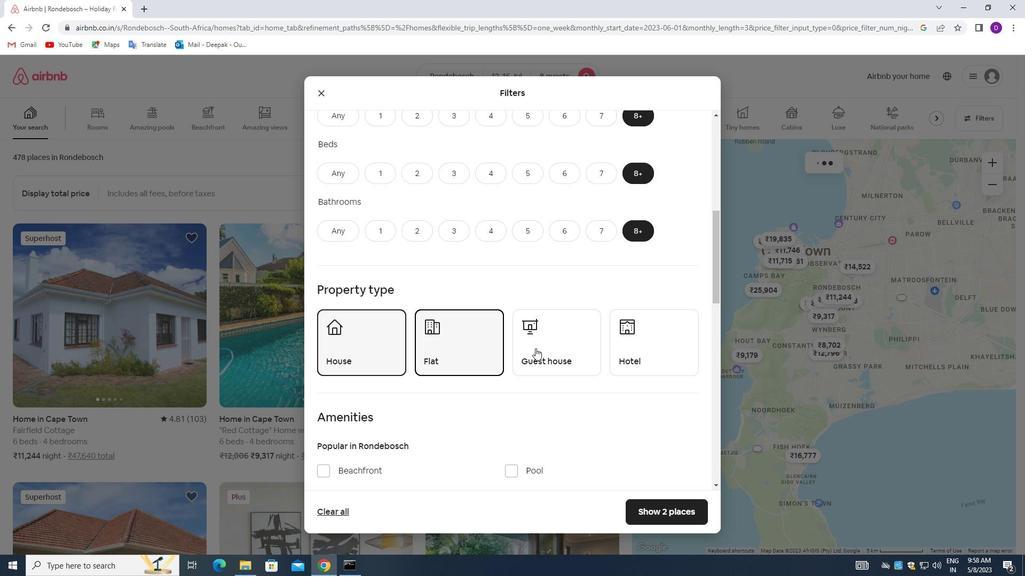 
Action: Mouse pressed left at (537, 336)
Screenshot: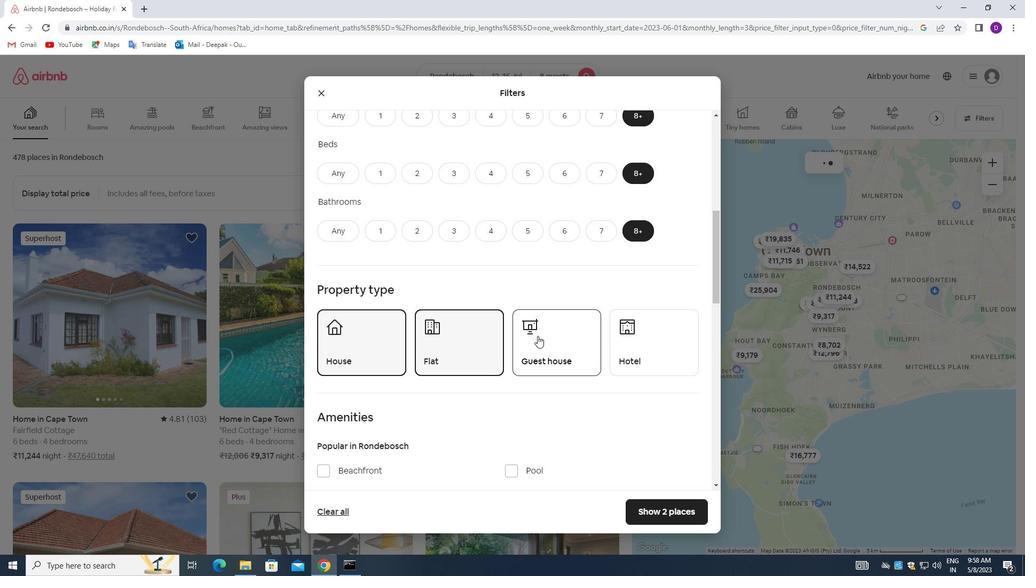 
Action: Mouse moved to (642, 339)
Screenshot: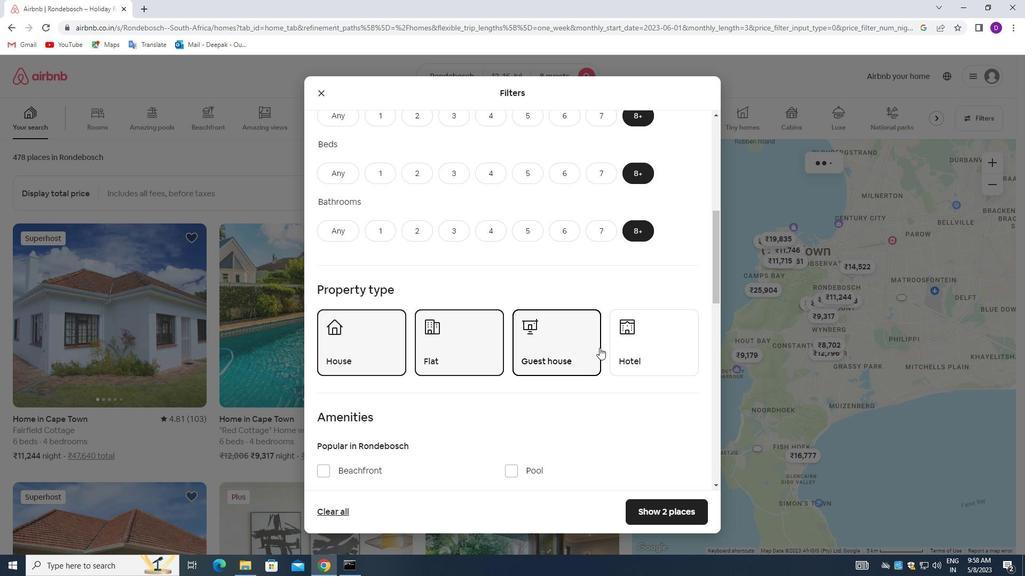 
Action: Mouse pressed left at (642, 339)
Screenshot: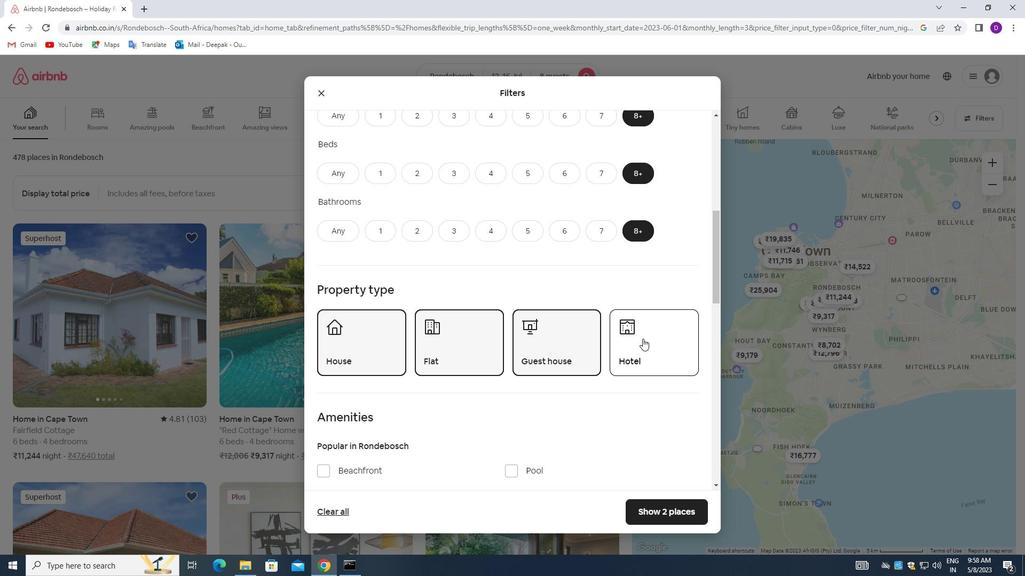 
Action: Mouse moved to (490, 341)
Screenshot: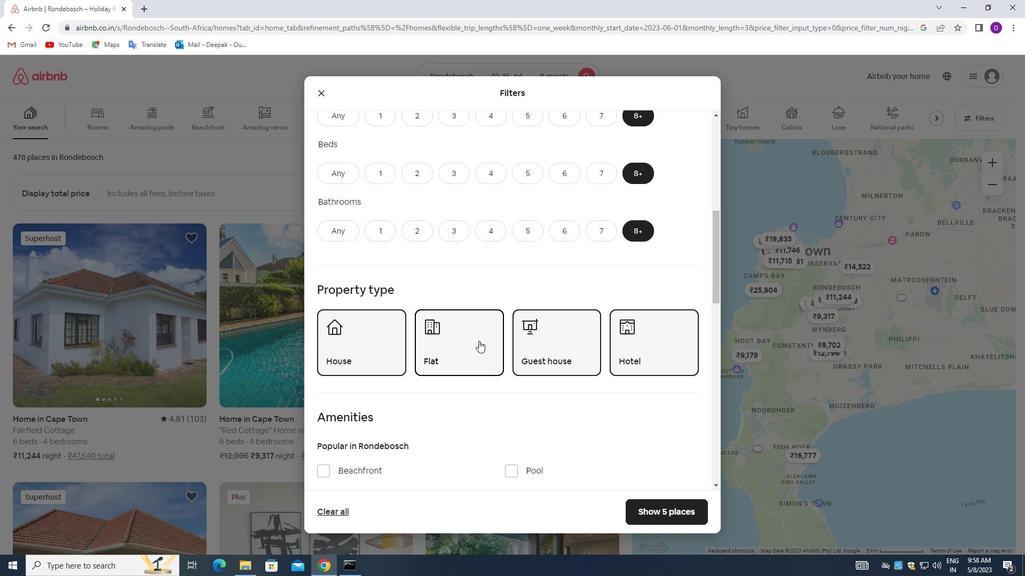 
Action: Mouse scrolled (490, 340) with delta (0, 0)
Screenshot: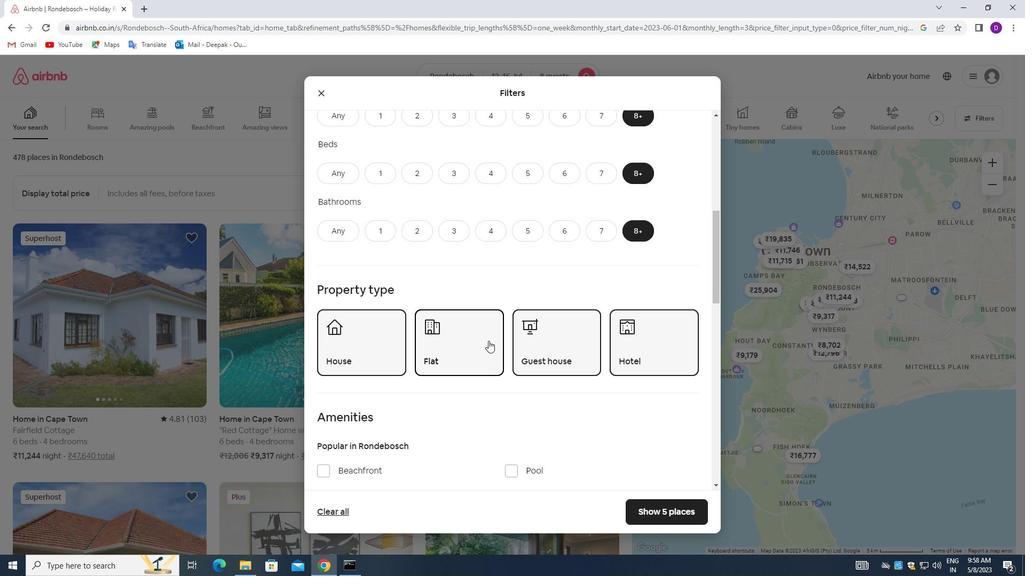 
Action: Mouse scrolled (490, 340) with delta (0, 0)
Screenshot: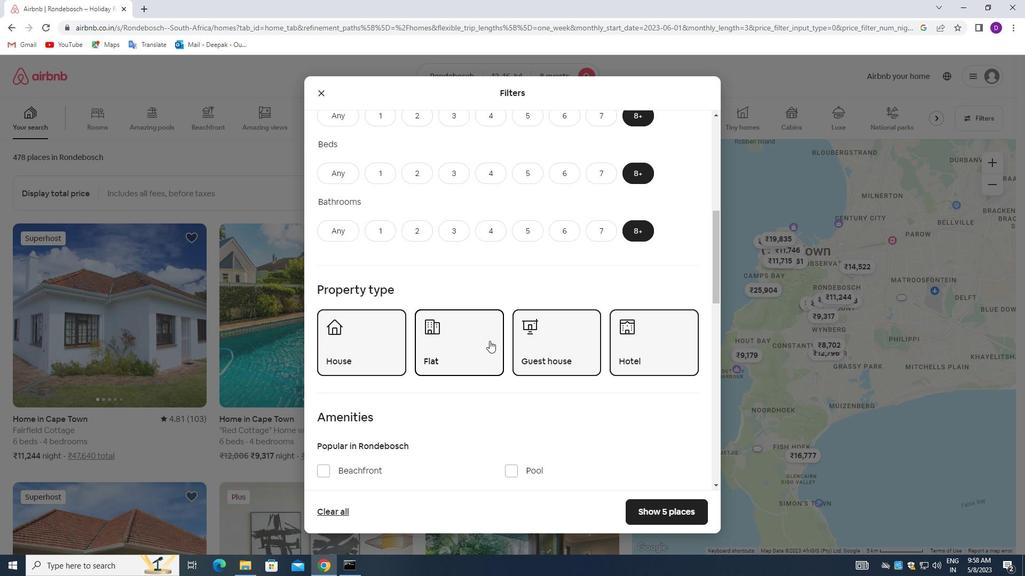 
Action: Mouse moved to (476, 314)
Screenshot: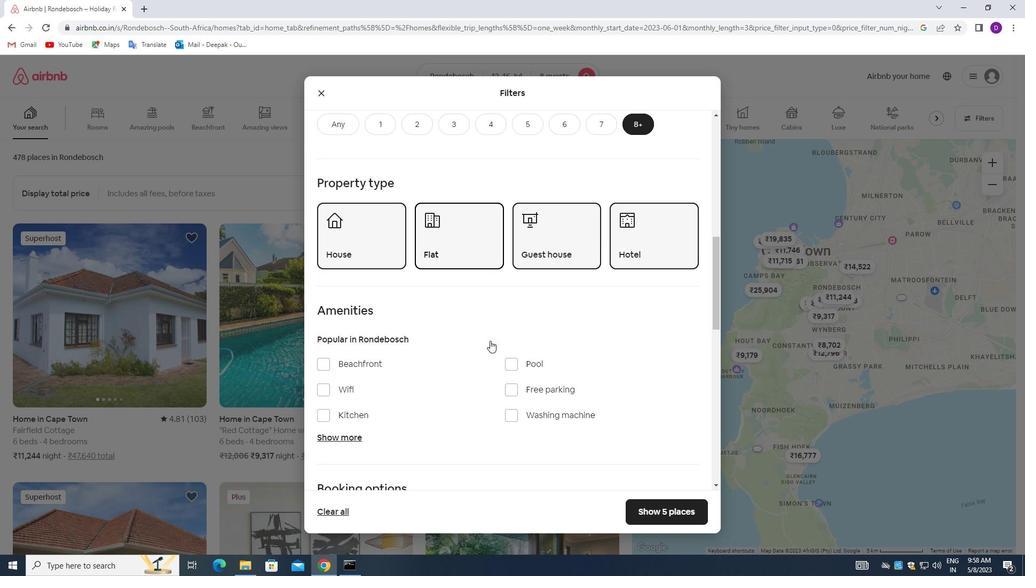 
Action: Mouse scrolled (476, 314) with delta (0, 0)
Screenshot: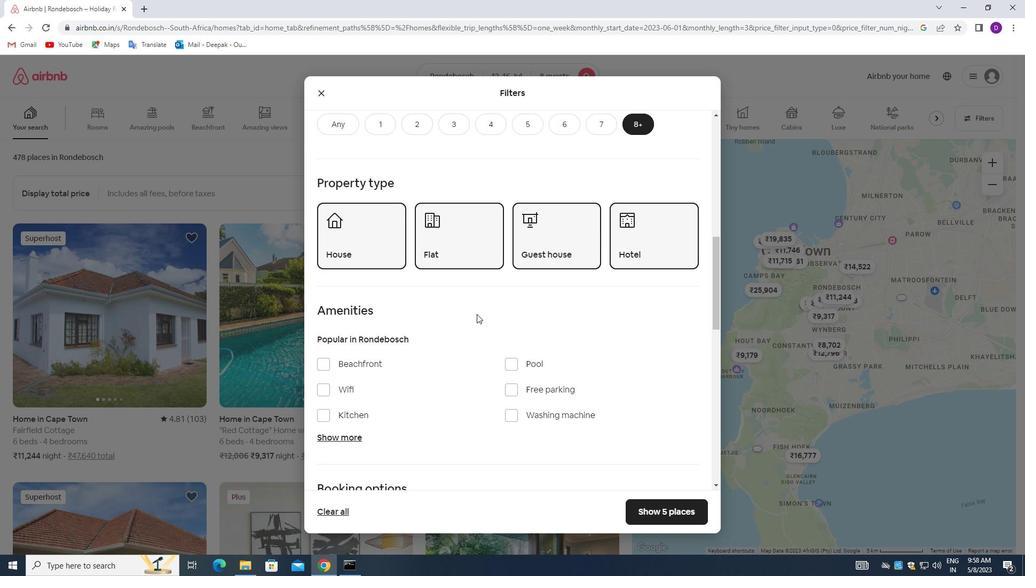 
Action: Mouse moved to (328, 333)
Screenshot: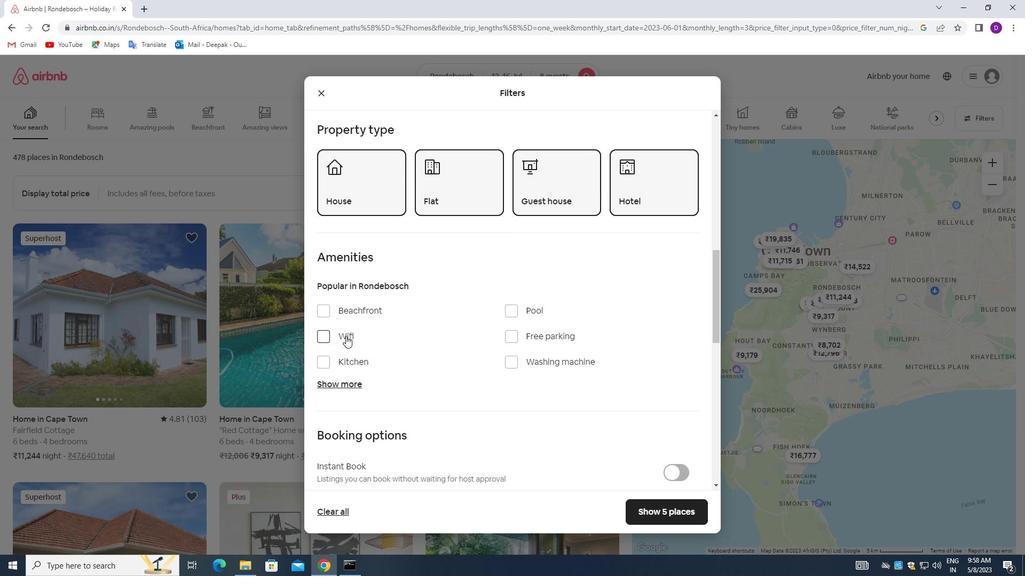 
Action: Mouse pressed left at (328, 333)
Screenshot: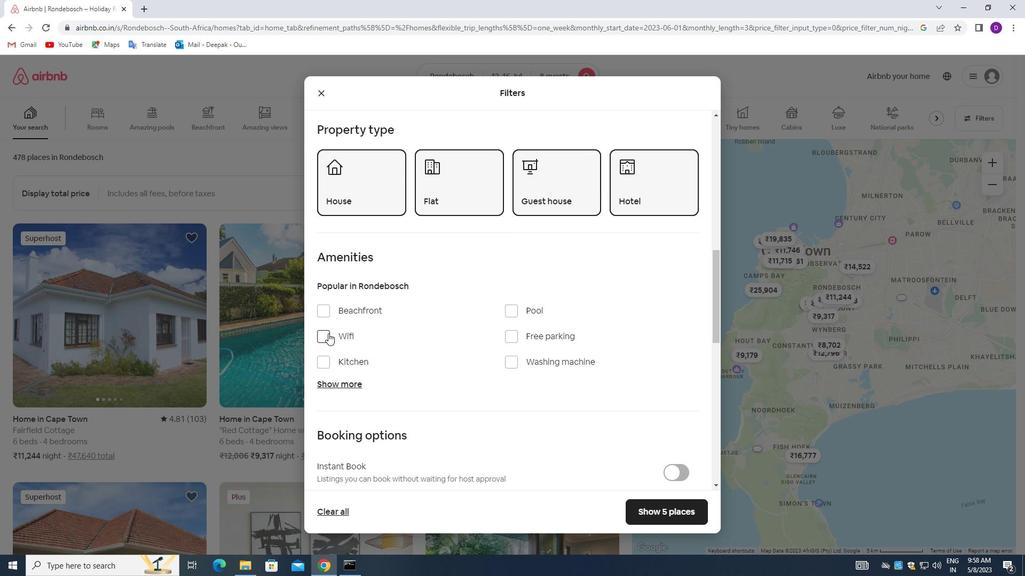 
Action: Mouse moved to (509, 343)
Screenshot: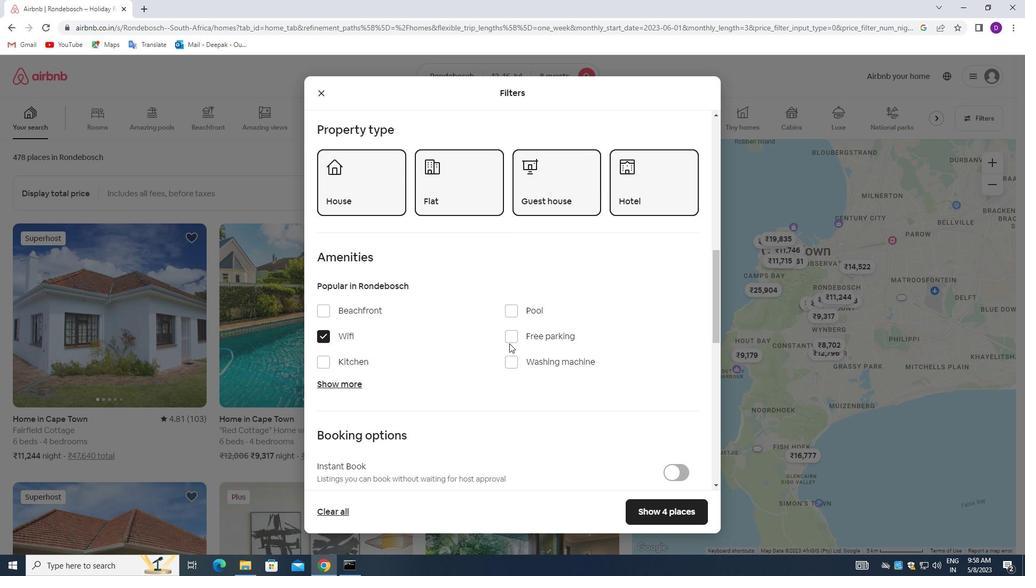 
Action: Mouse pressed left at (509, 343)
Screenshot: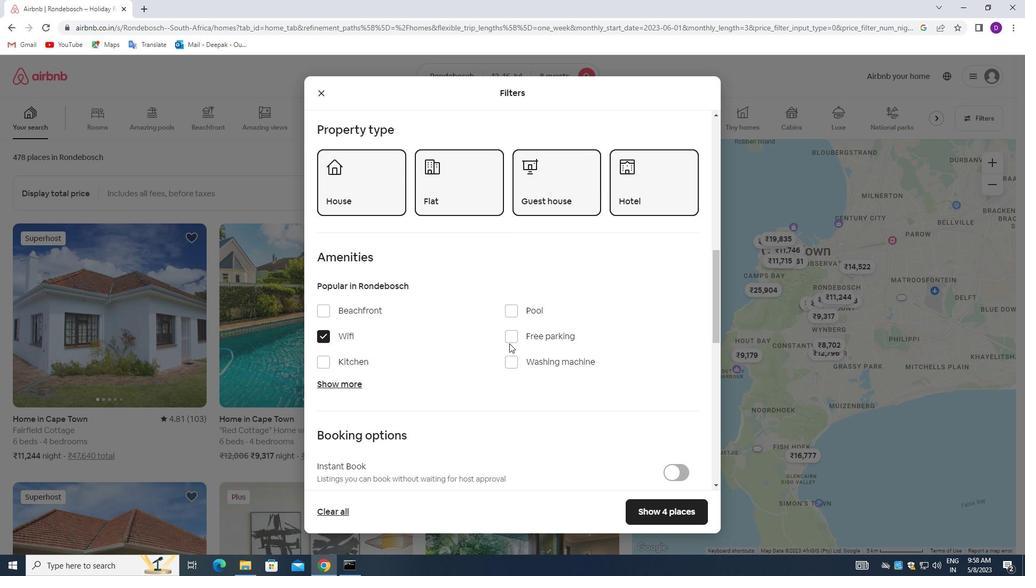 
Action: Mouse moved to (344, 386)
Screenshot: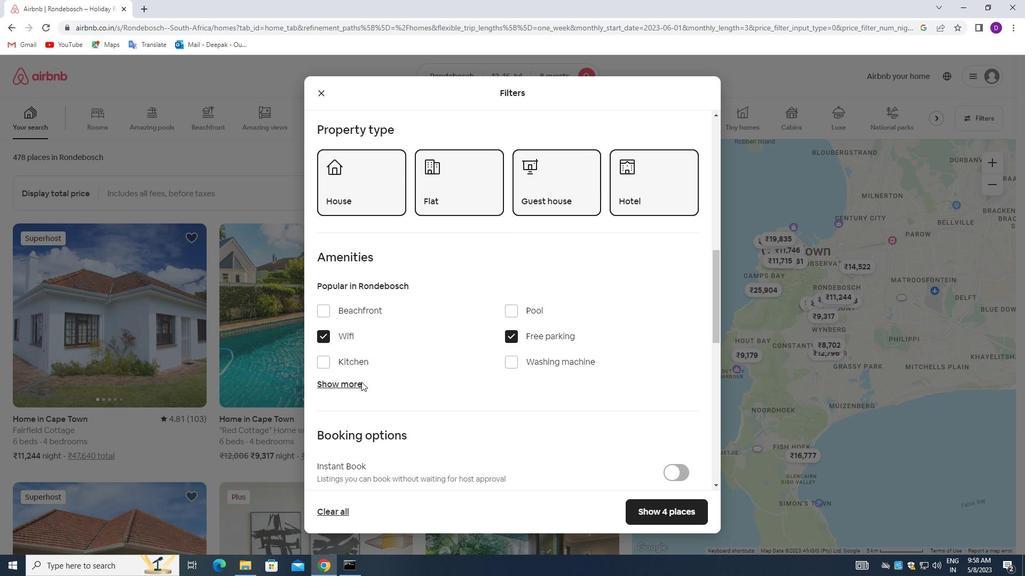 
Action: Mouse pressed left at (344, 386)
Screenshot: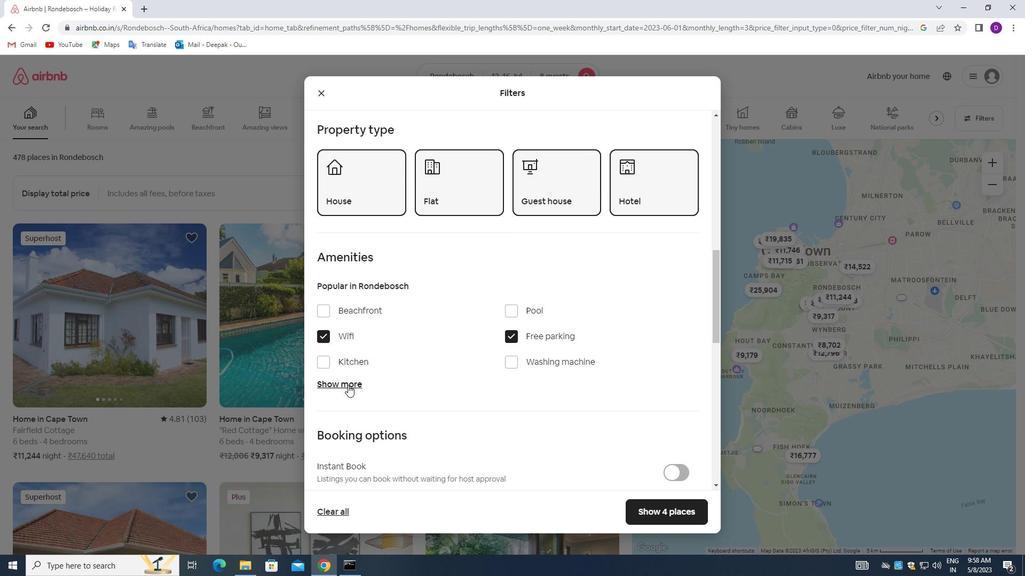 
Action: Mouse moved to (410, 357)
Screenshot: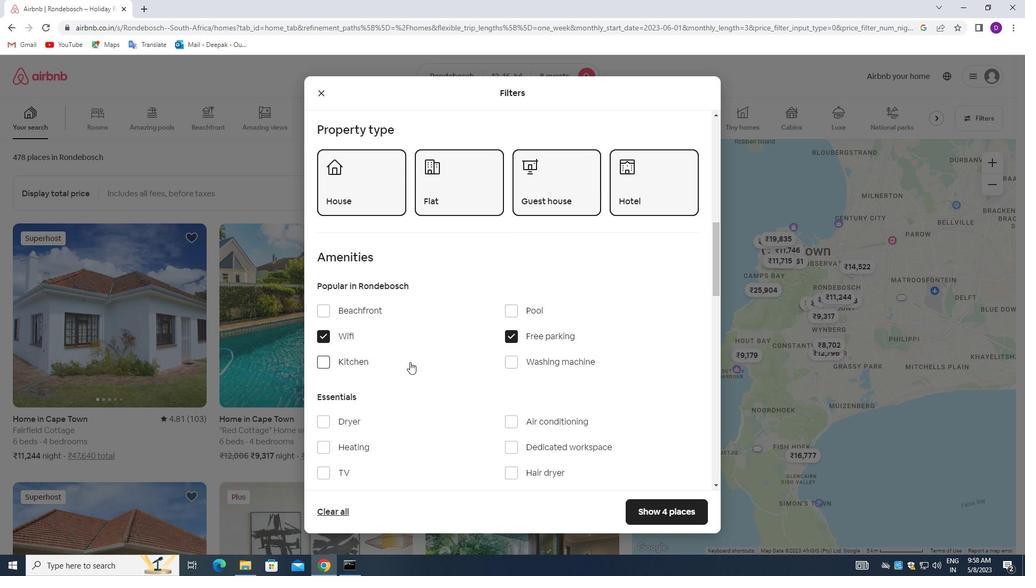 
Action: Mouse scrolled (410, 357) with delta (0, 0)
Screenshot: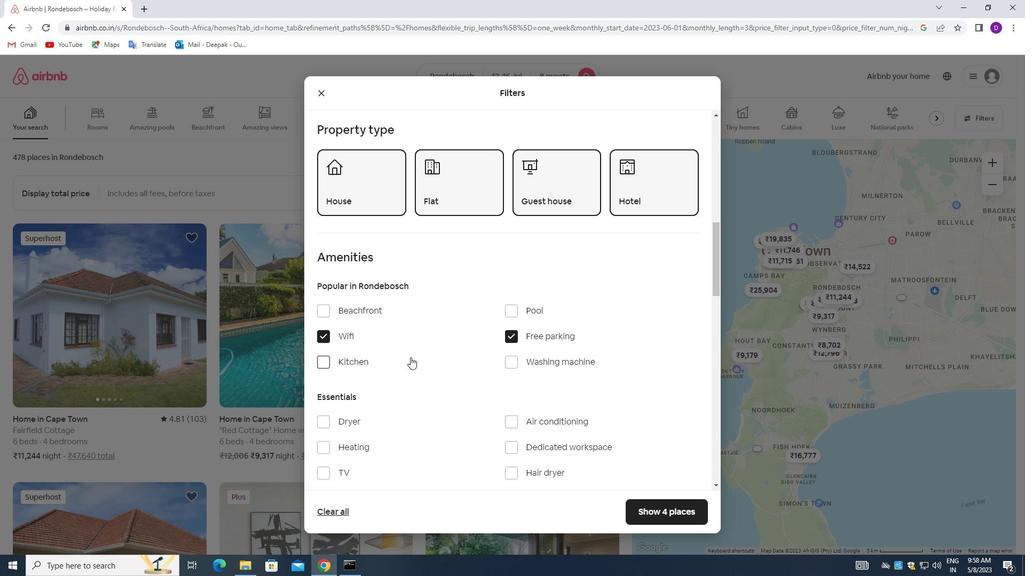 
Action: Mouse scrolled (410, 357) with delta (0, 0)
Screenshot: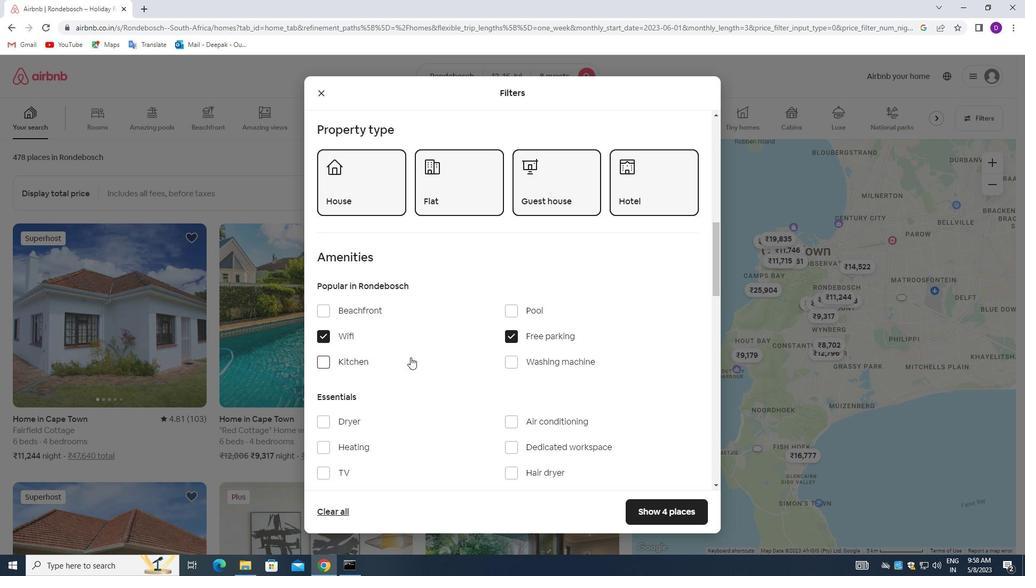 
Action: Mouse moved to (324, 365)
Screenshot: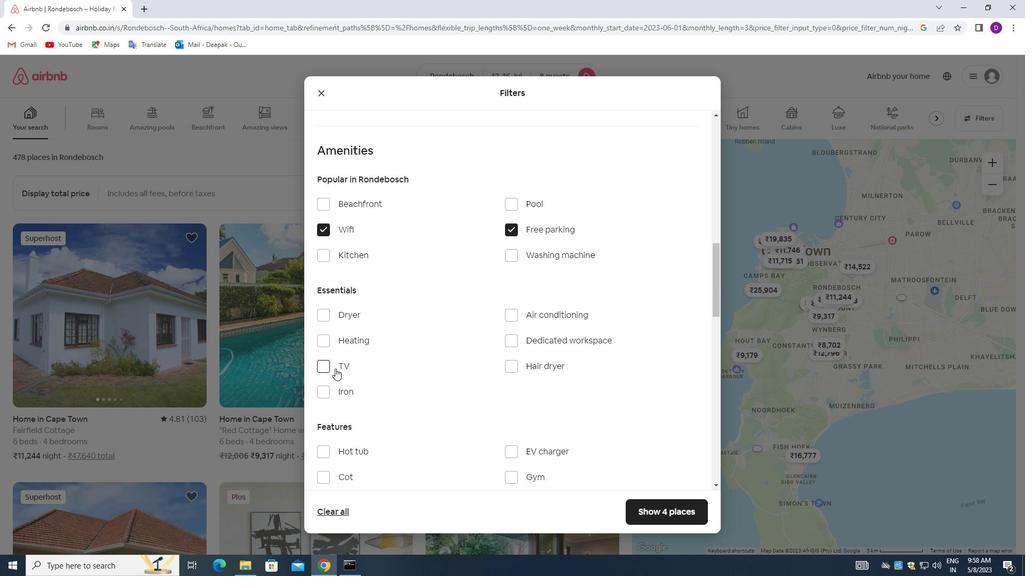 
Action: Mouse pressed left at (324, 365)
Screenshot: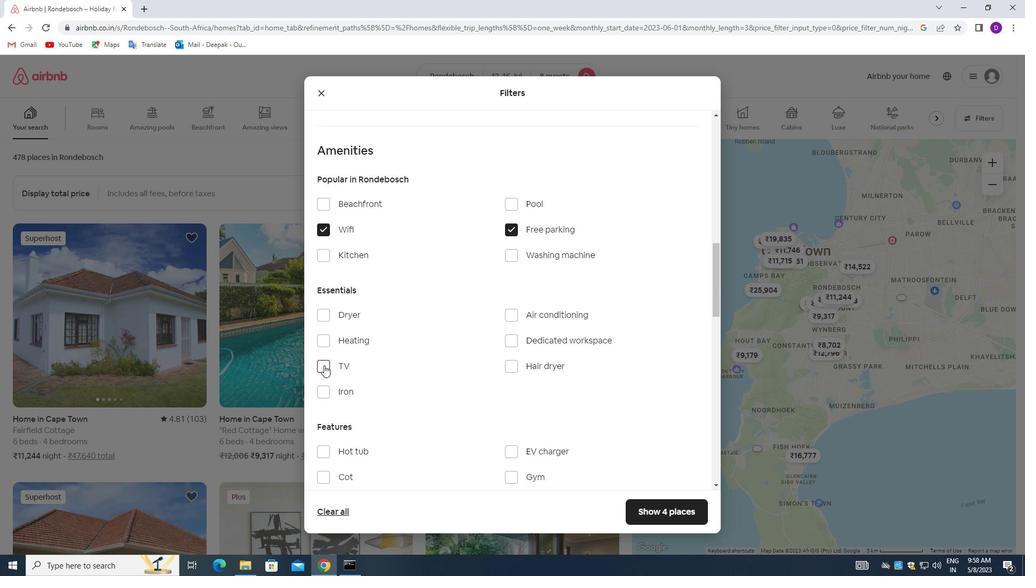 
Action: Mouse moved to (394, 344)
Screenshot: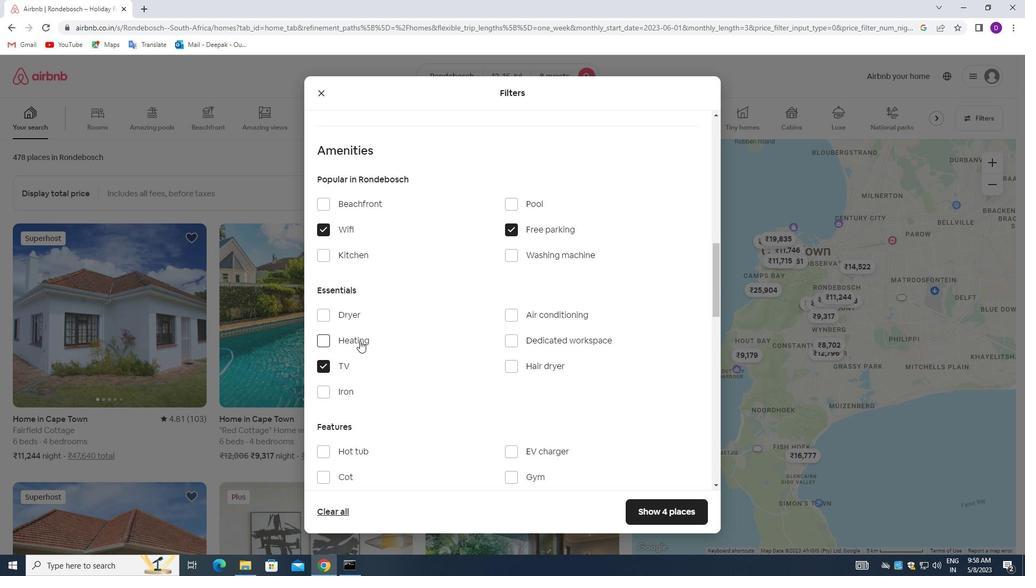 
Action: Mouse scrolled (394, 343) with delta (0, 0)
Screenshot: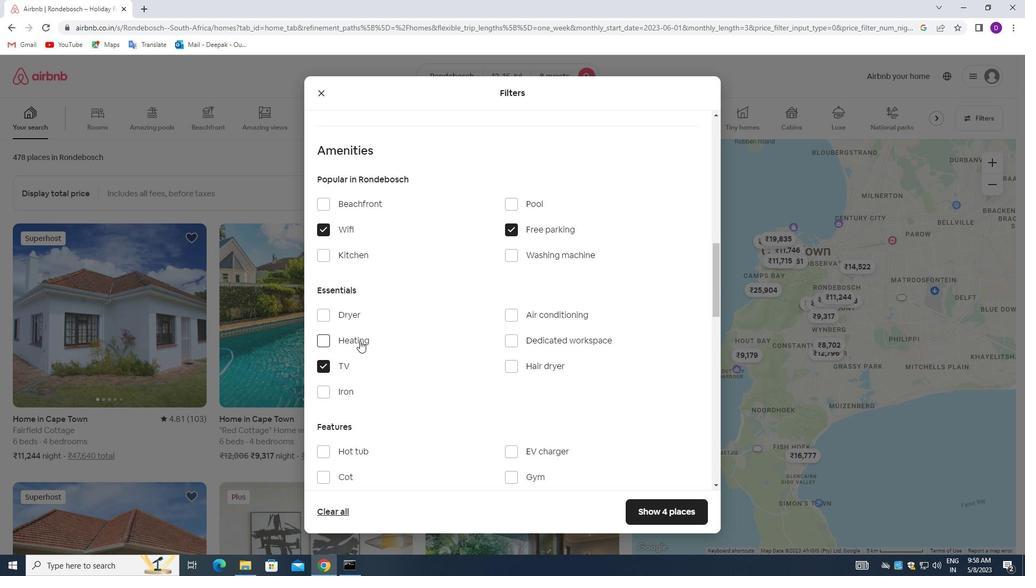 
Action: Mouse moved to (394, 344)
Screenshot: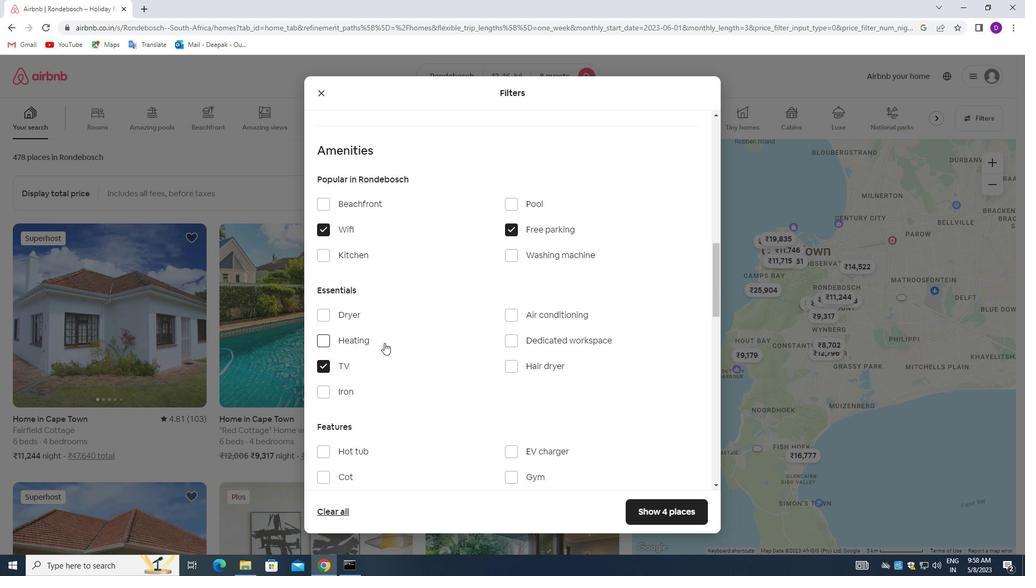 
Action: Mouse scrolled (394, 343) with delta (0, 0)
Screenshot: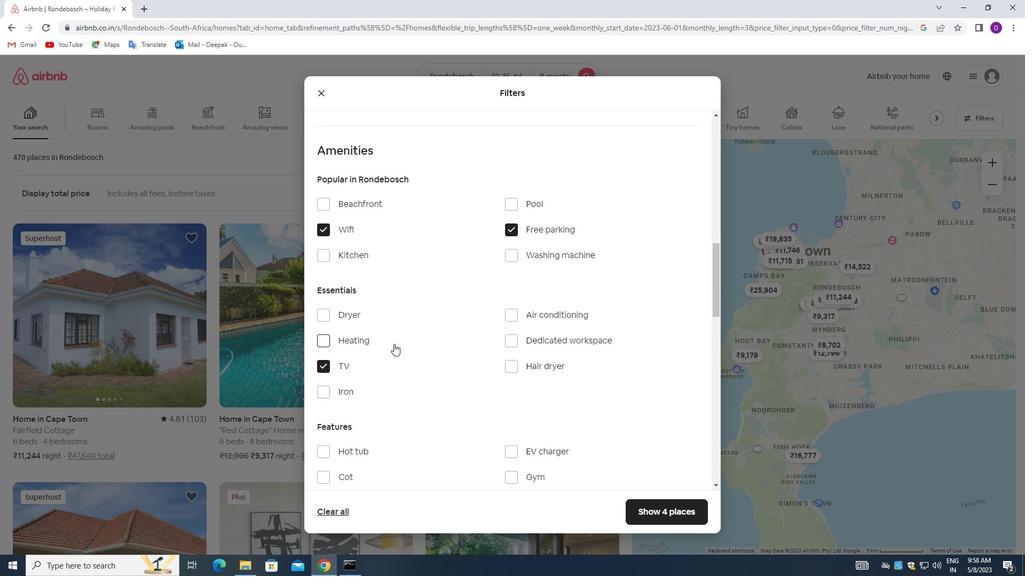 
Action: Mouse moved to (457, 351)
Screenshot: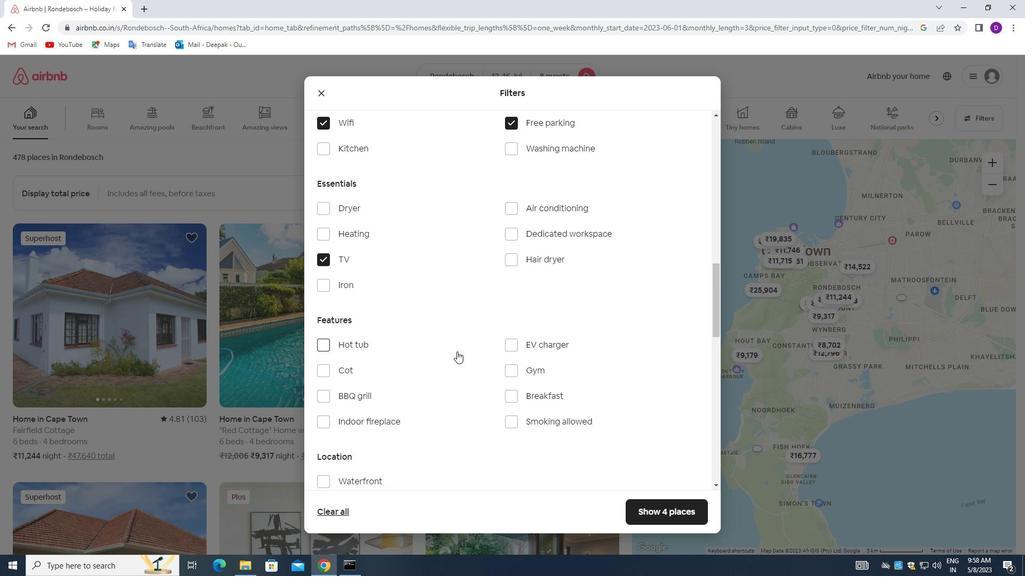 
Action: Mouse scrolled (457, 351) with delta (0, 0)
Screenshot: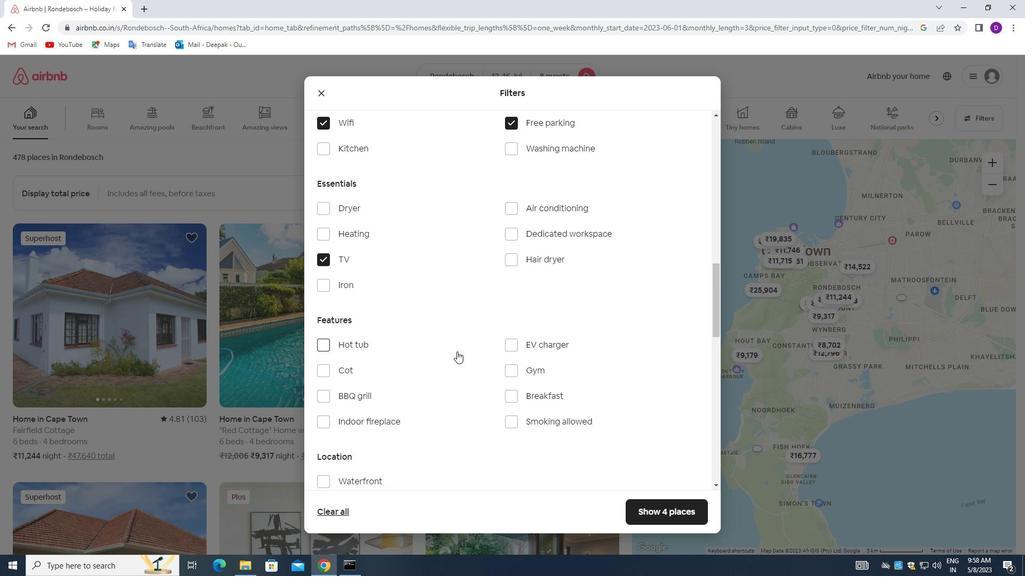 
Action: Mouse moved to (513, 347)
Screenshot: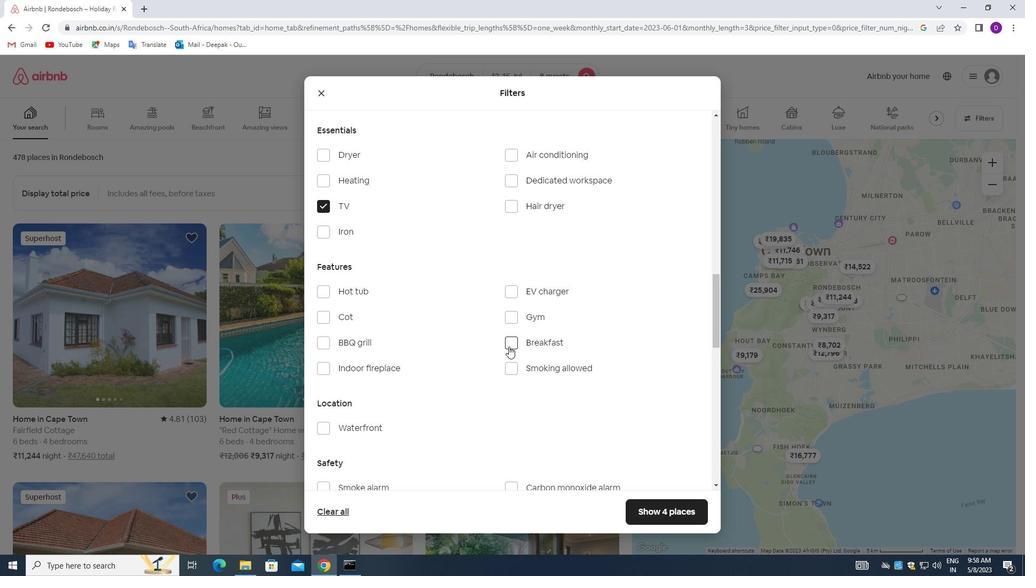 
Action: Mouse pressed left at (513, 347)
Screenshot: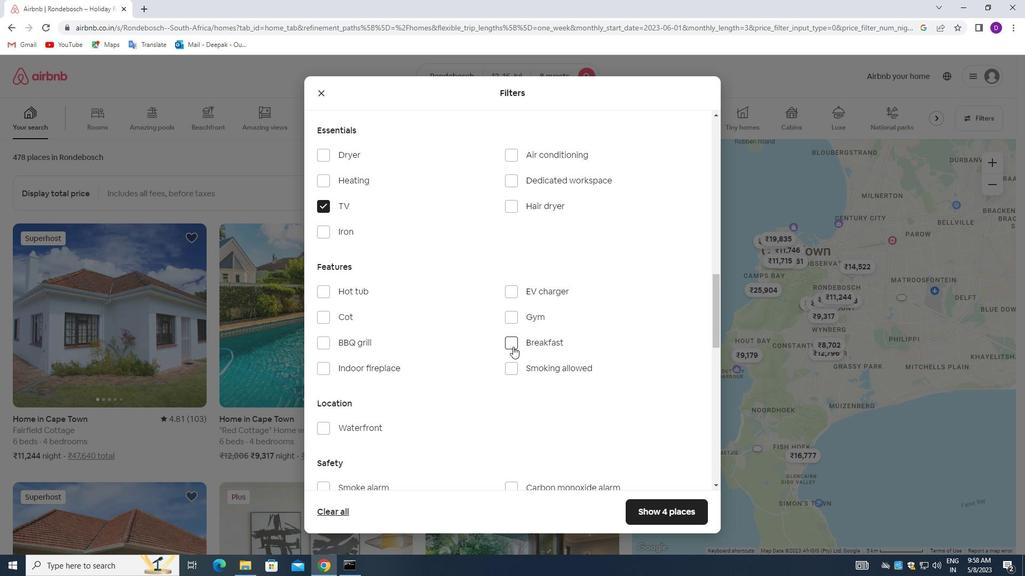 
Action: Mouse moved to (511, 321)
Screenshot: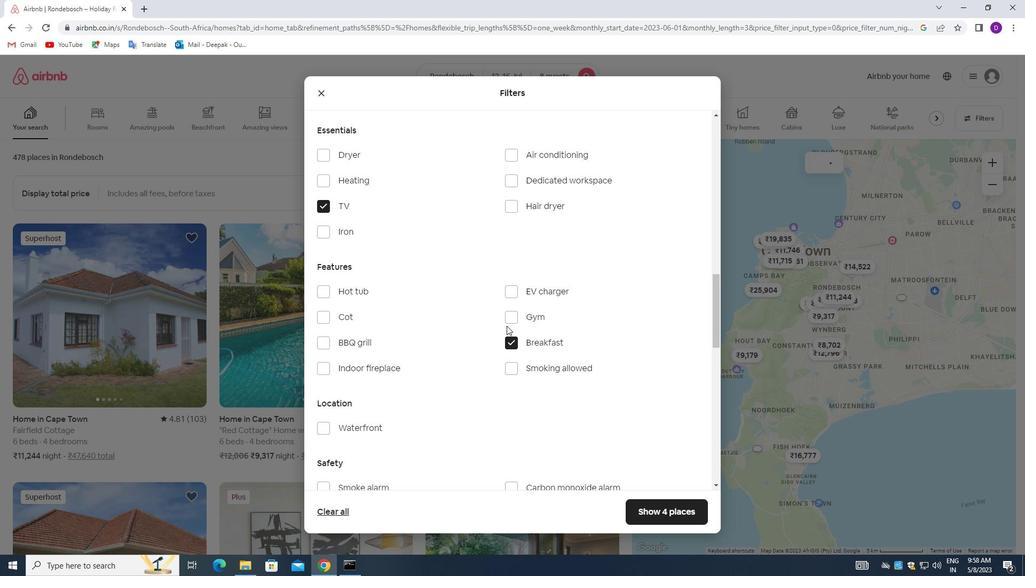 
Action: Mouse pressed left at (511, 321)
Screenshot: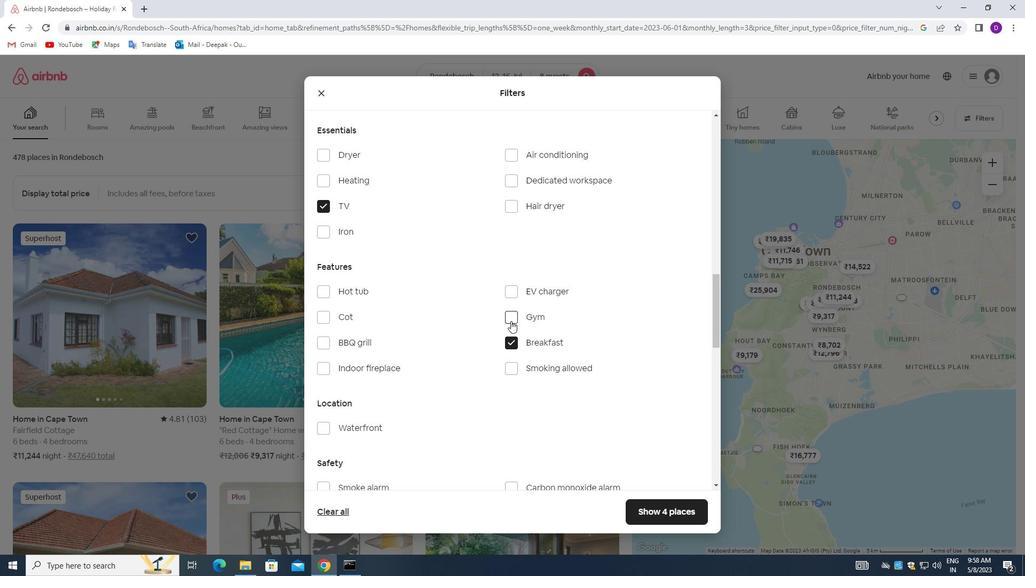 
Action: Mouse moved to (428, 336)
Screenshot: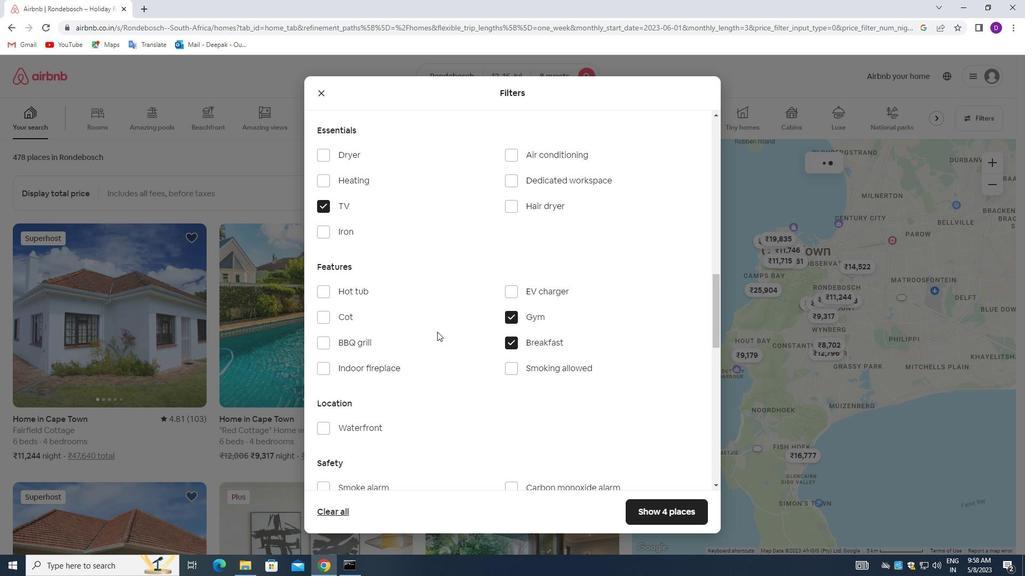 
Action: Mouse scrolled (428, 336) with delta (0, 0)
Screenshot: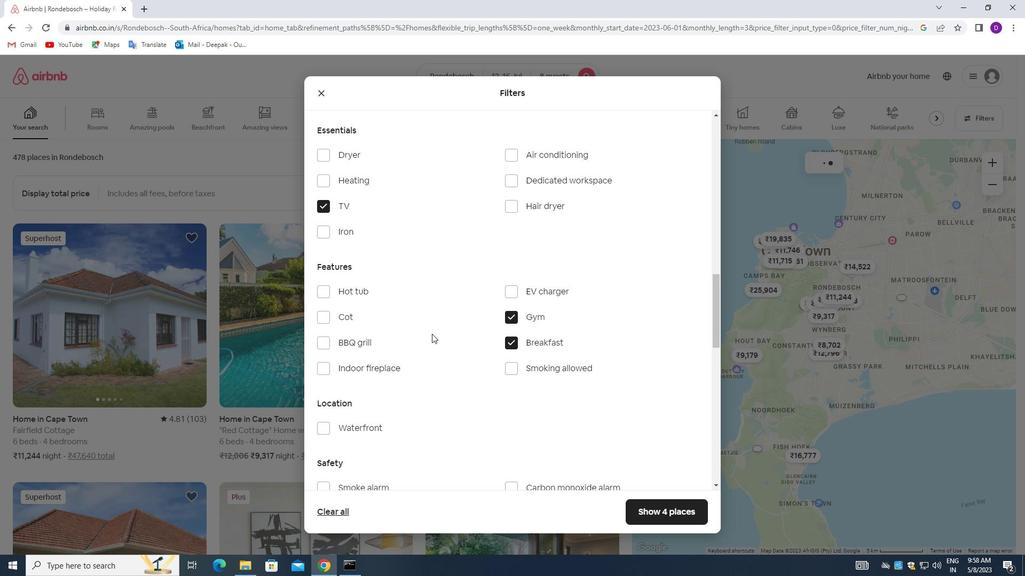 
Action: Mouse scrolled (428, 336) with delta (0, 0)
Screenshot: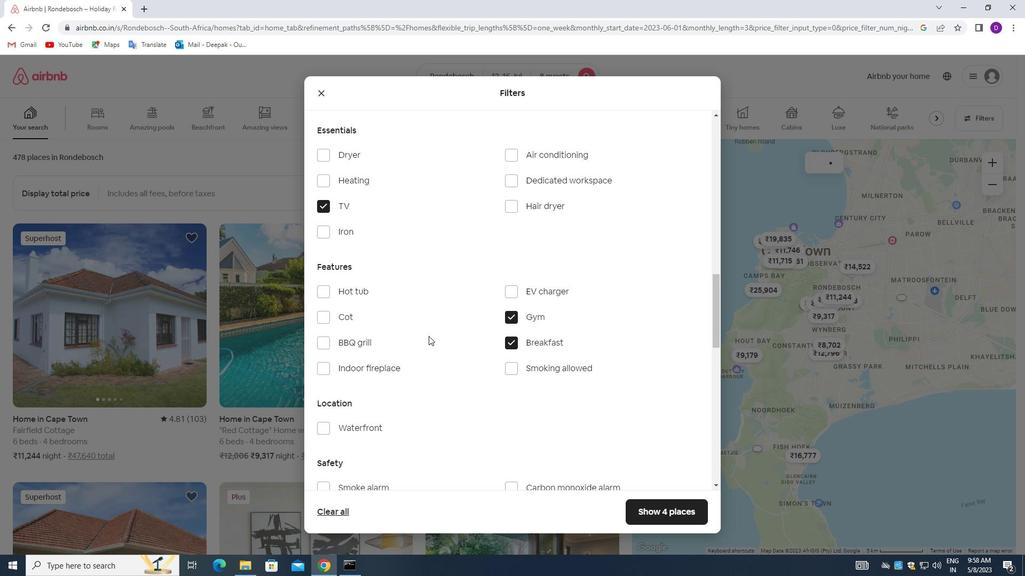 
Action: Mouse scrolled (428, 335) with delta (0, 0)
Screenshot: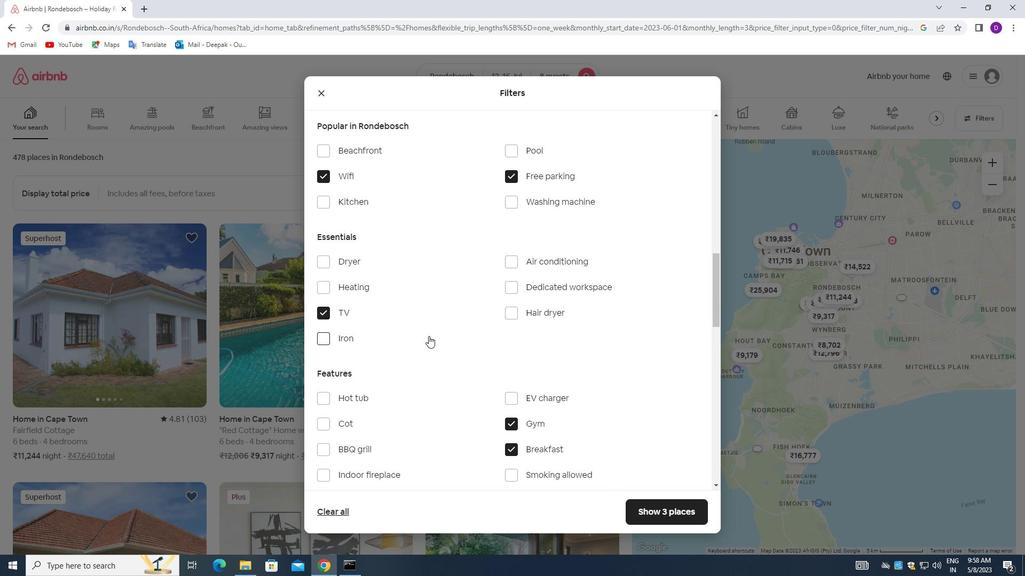 
Action: Mouse scrolled (428, 335) with delta (0, 0)
Screenshot: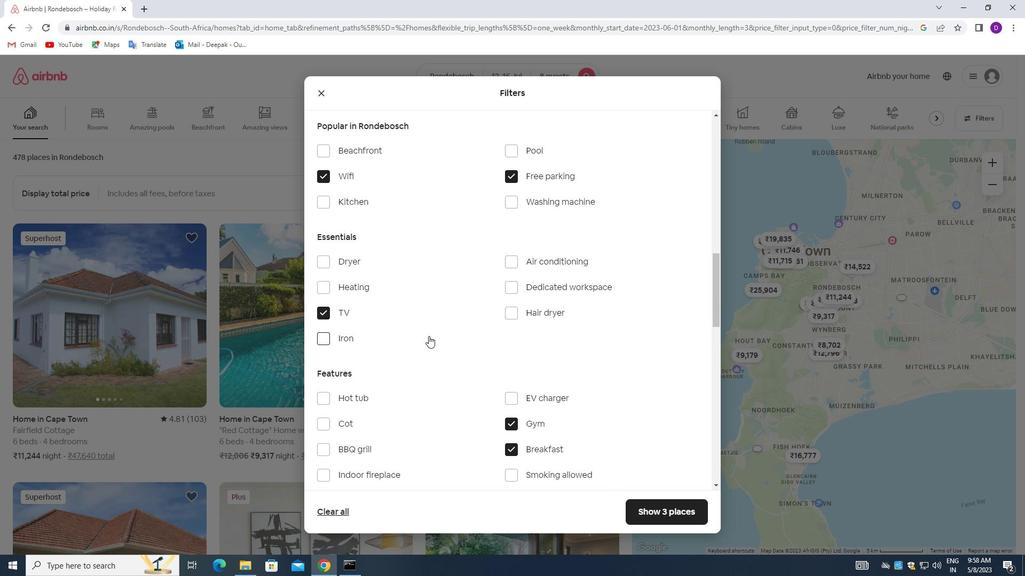 
Action: Mouse scrolled (428, 335) with delta (0, 0)
Screenshot: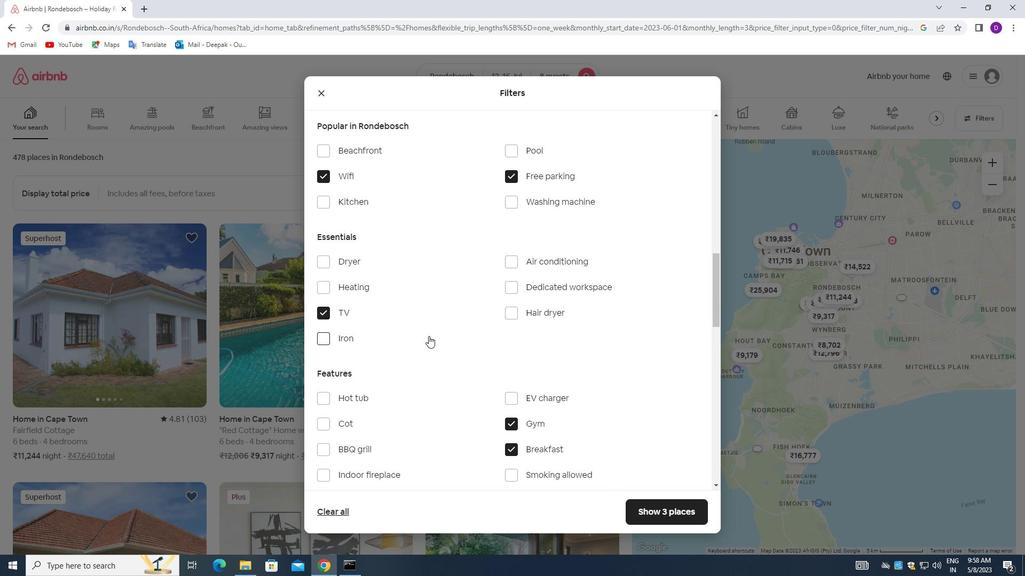
Action: Mouse scrolled (428, 335) with delta (0, 0)
Screenshot: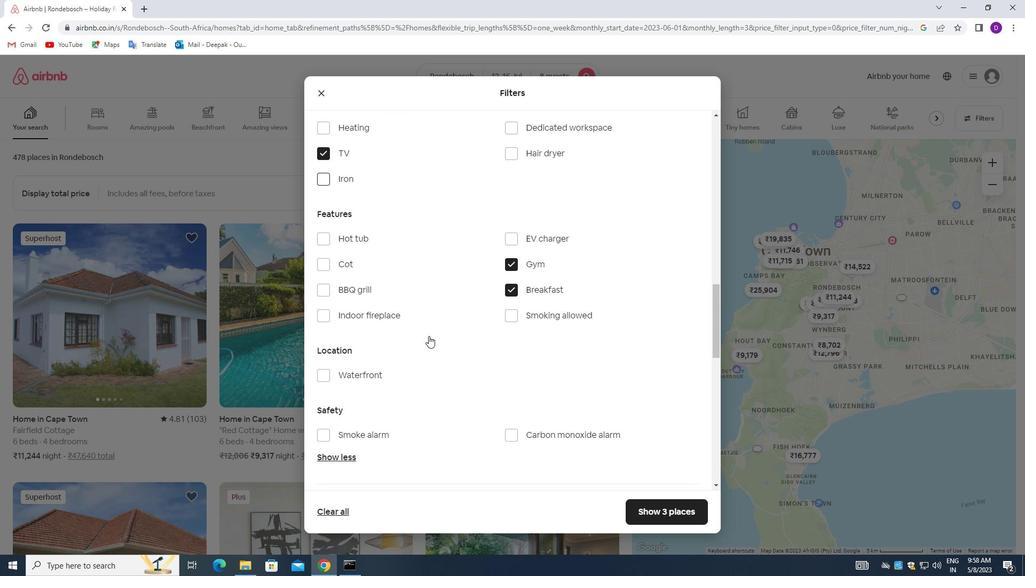 
Action: Mouse scrolled (428, 335) with delta (0, 0)
Screenshot: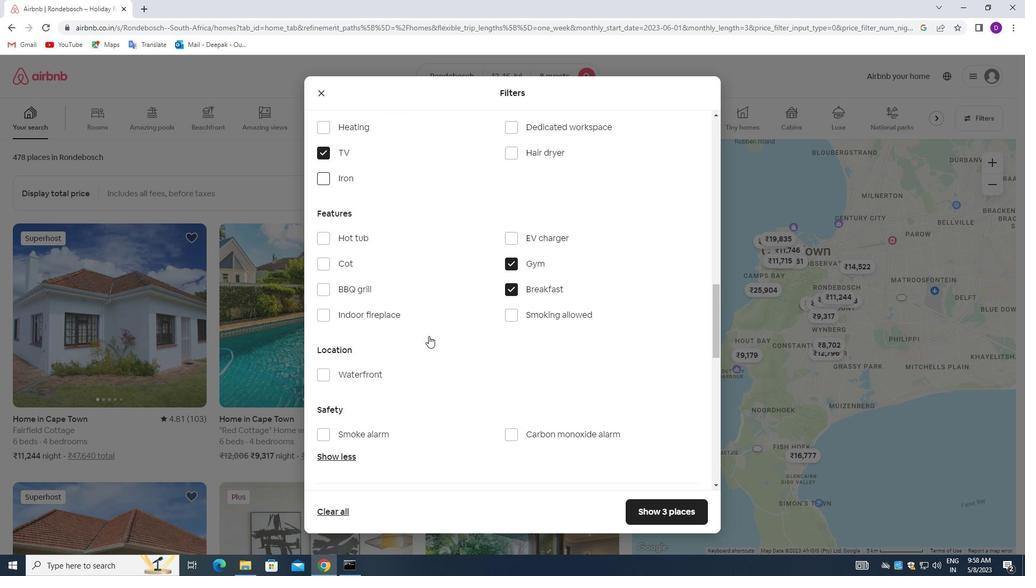 
Action: Mouse scrolled (428, 335) with delta (0, 0)
Screenshot: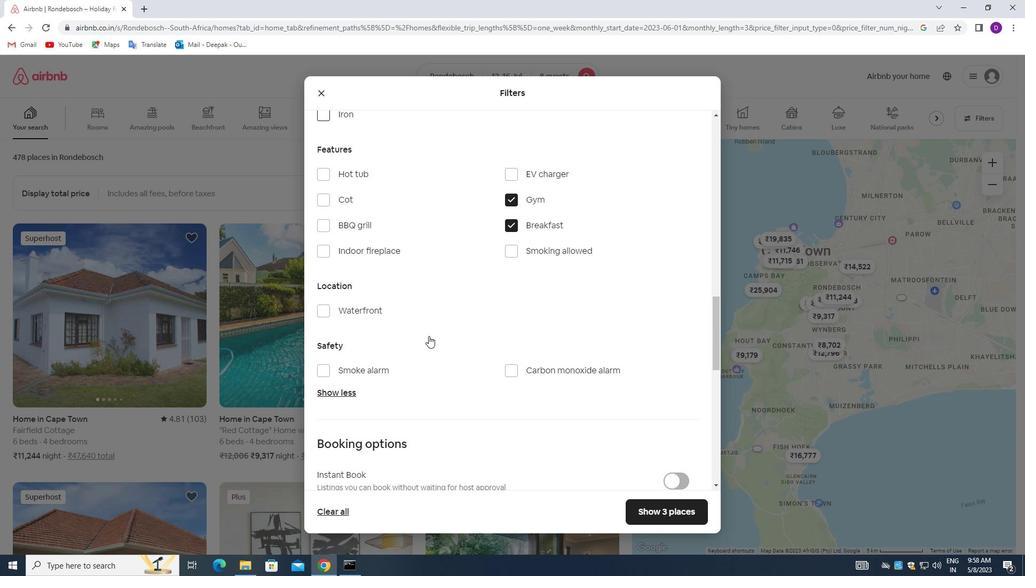 
Action: Mouse scrolled (428, 335) with delta (0, 0)
Screenshot: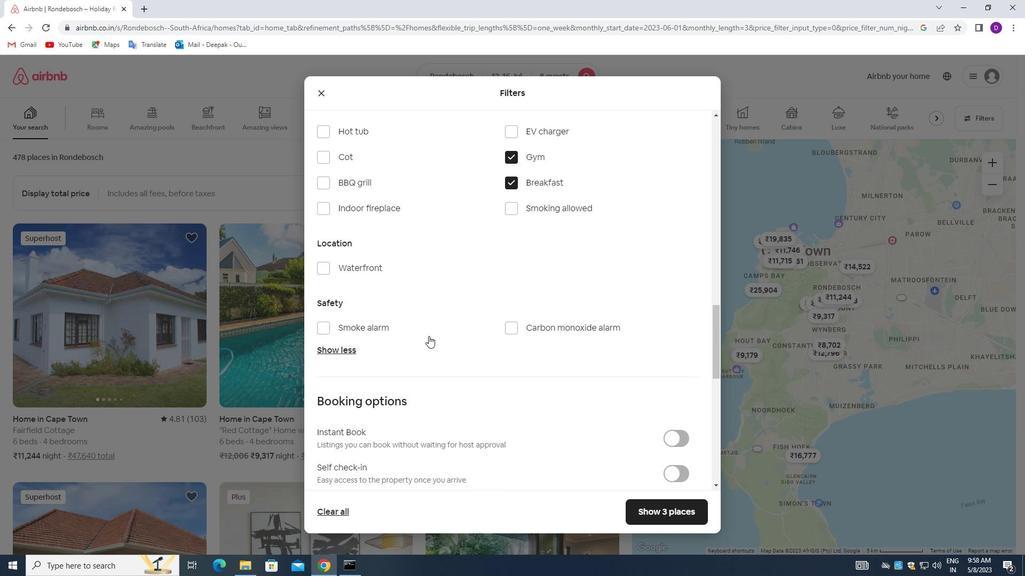 
Action: Mouse moved to (668, 367)
Screenshot: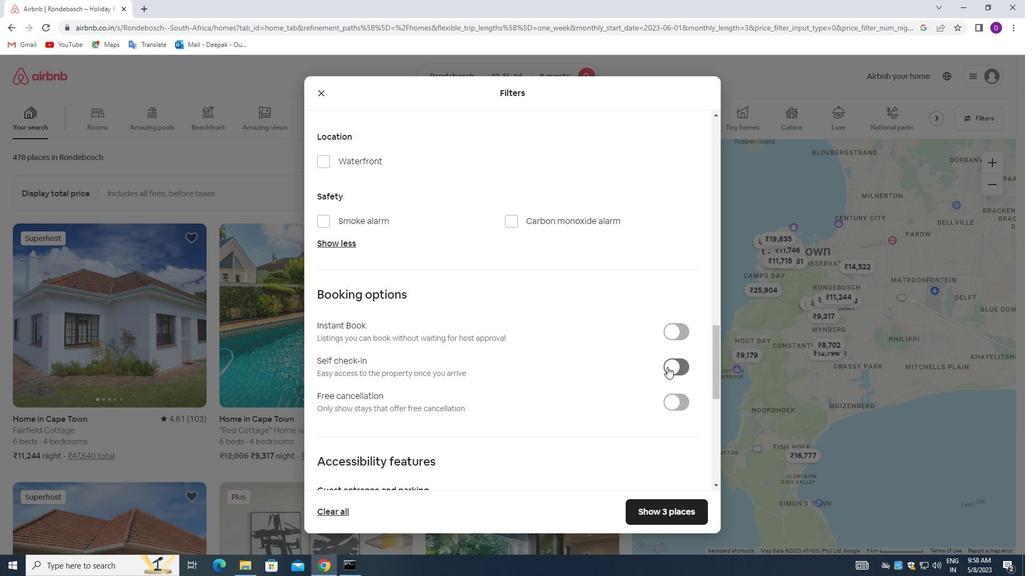 
Action: Mouse pressed left at (668, 367)
Screenshot: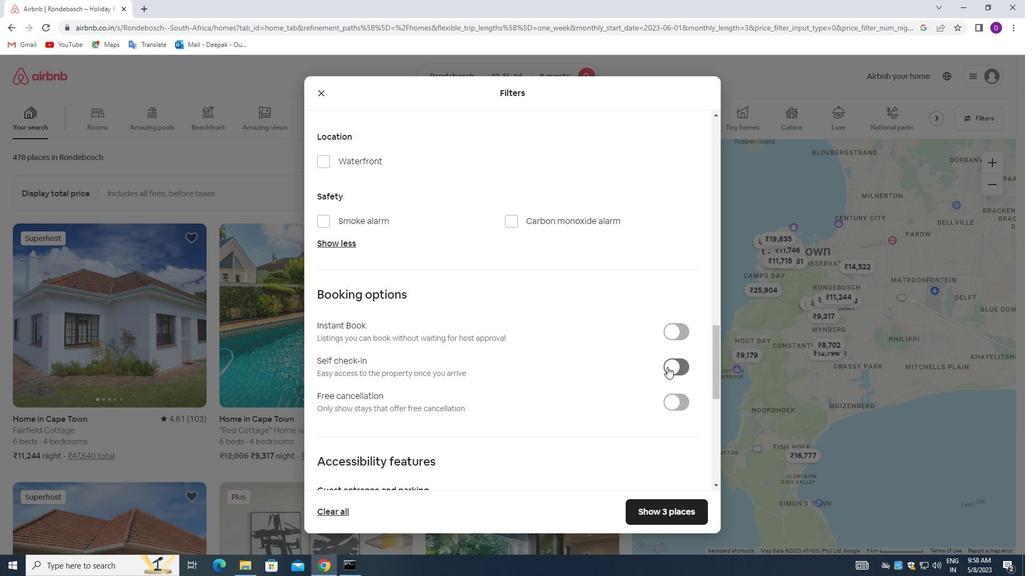 
Action: Mouse moved to (505, 355)
Screenshot: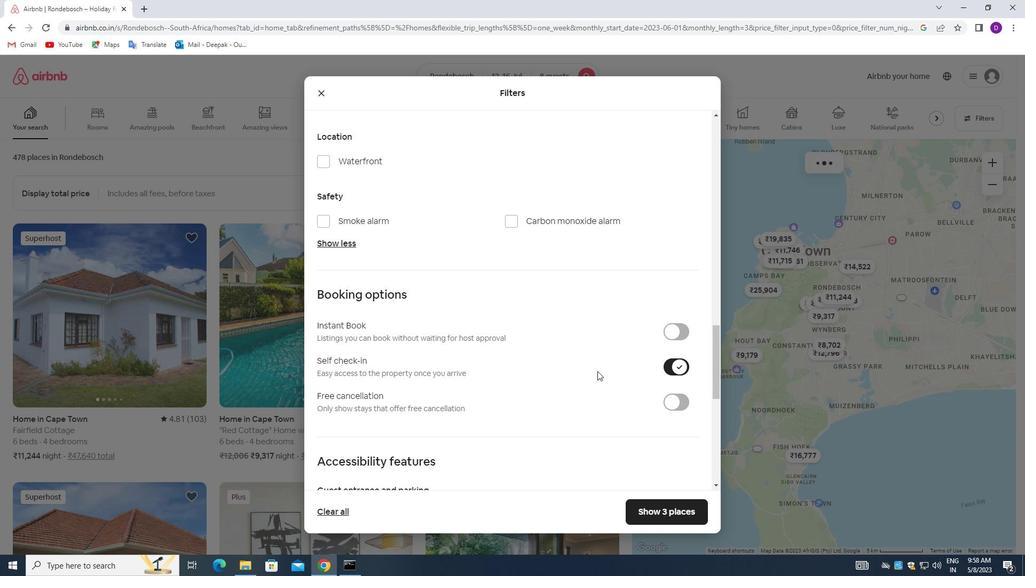 
Action: Mouse scrolled (505, 355) with delta (0, 0)
Screenshot: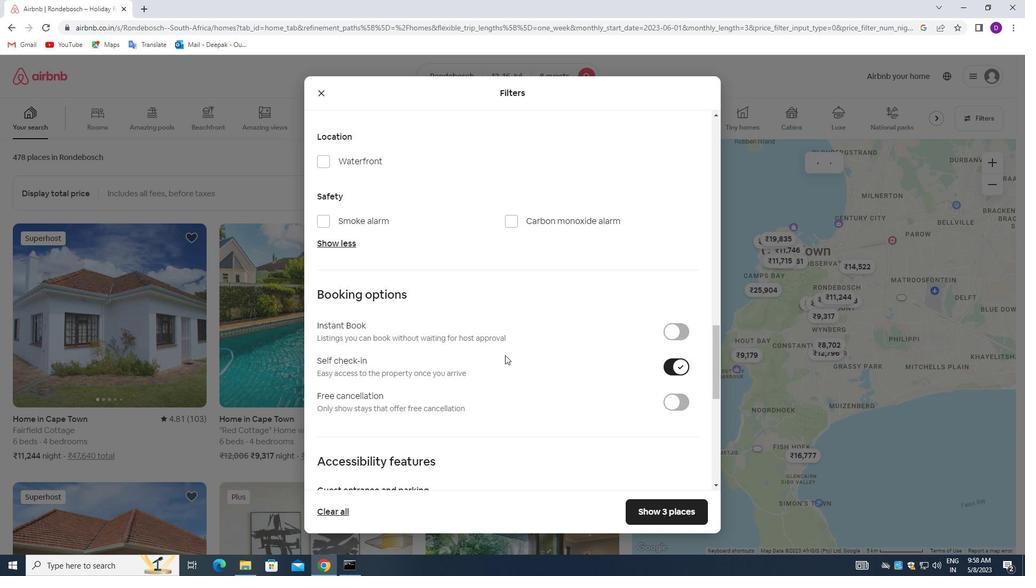 
Action: Mouse scrolled (505, 355) with delta (0, 0)
Screenshot: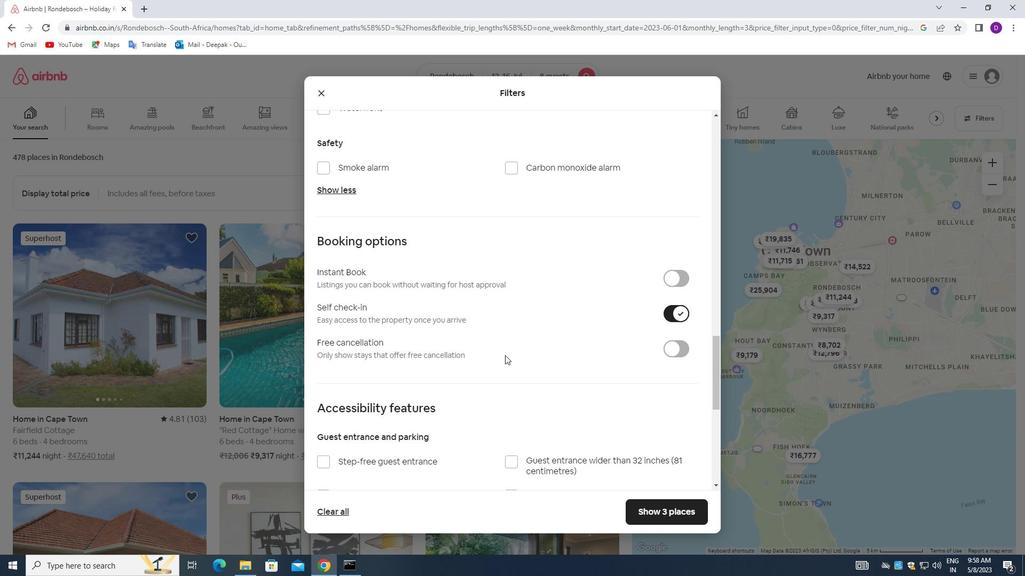 
Action: Mouse scrolled (505, 355) with delta (0, 0)
Screenshot: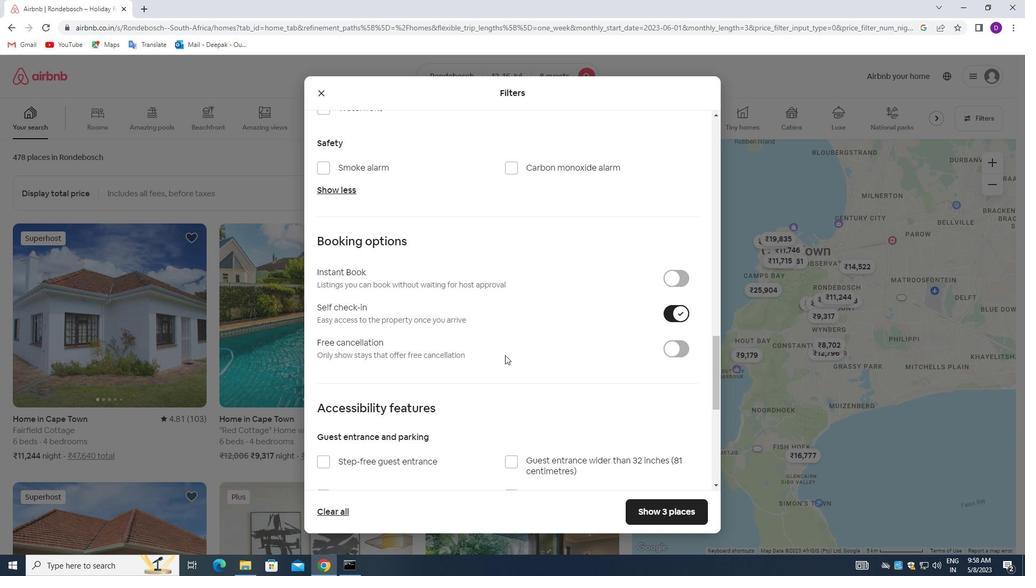 
Action: Mouse scrolled (505, 355) with delta (0, 0)
Screenshot: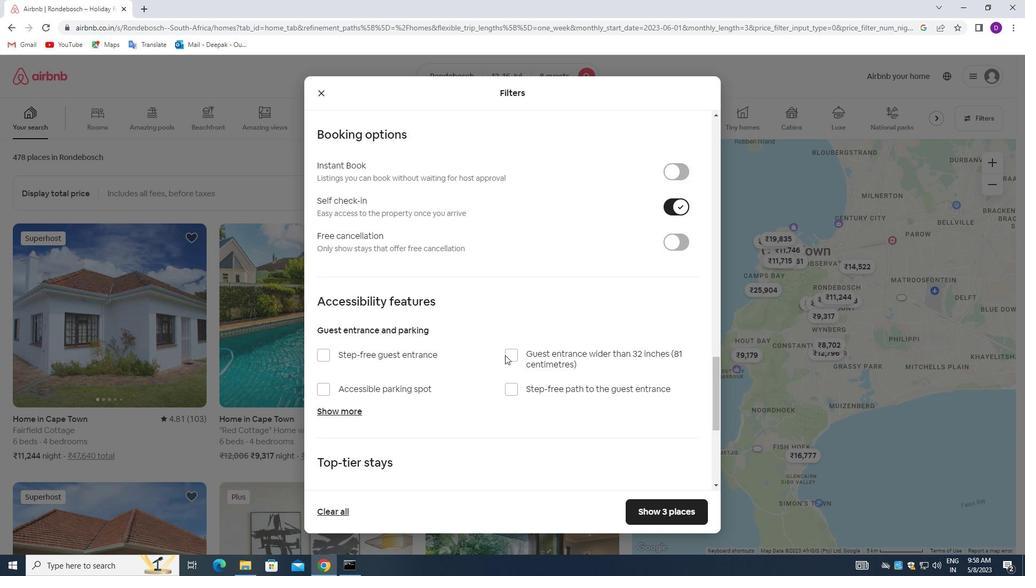 
Action: Mouse scrolled (505, 355) with delta (0, 0)
Screenshot: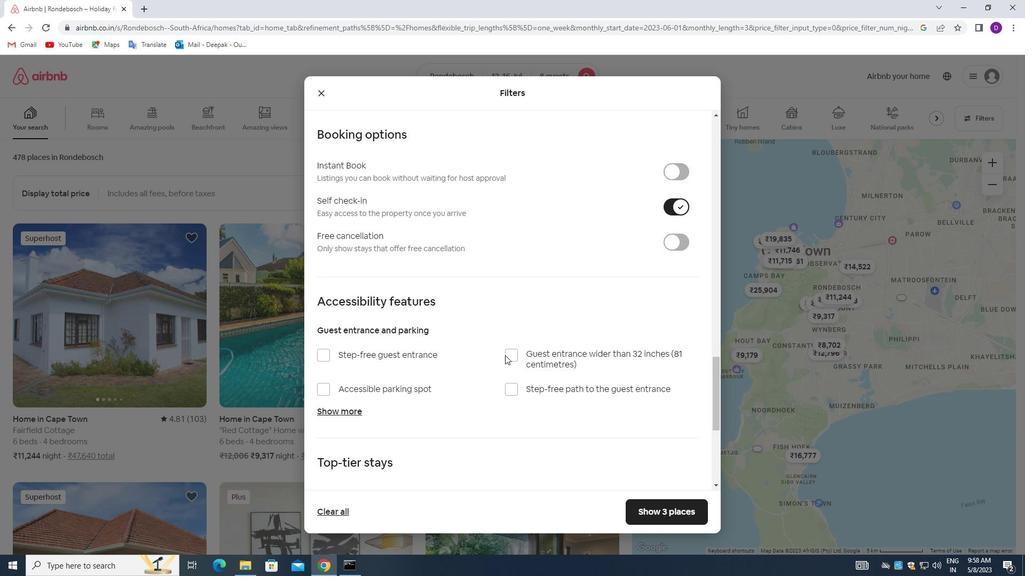 
Action: Mouse moved to (464, 355)
Screenshot: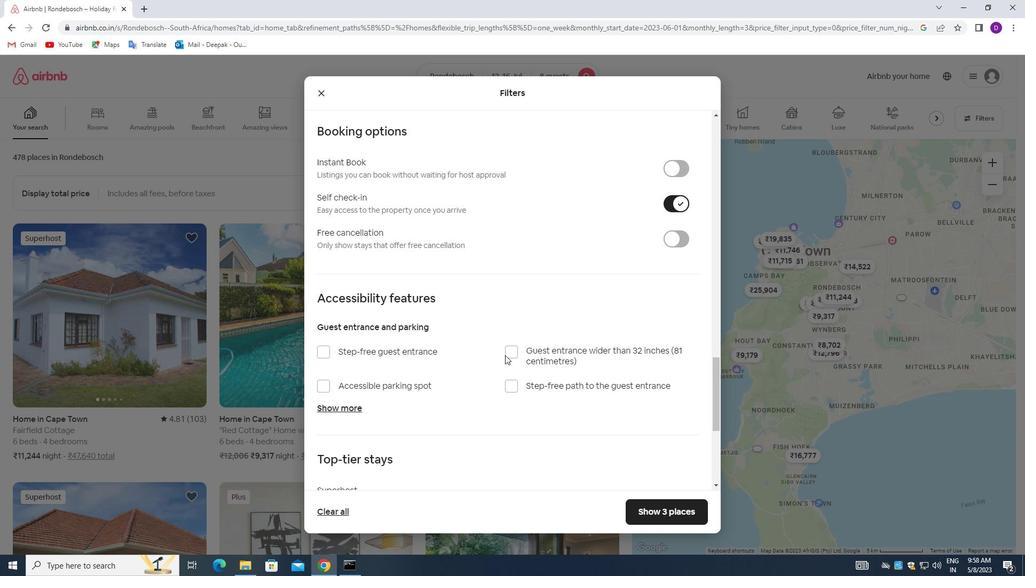 
Action: Mouse scrolled (464, 355) with delta (0, 0)
Screenshot: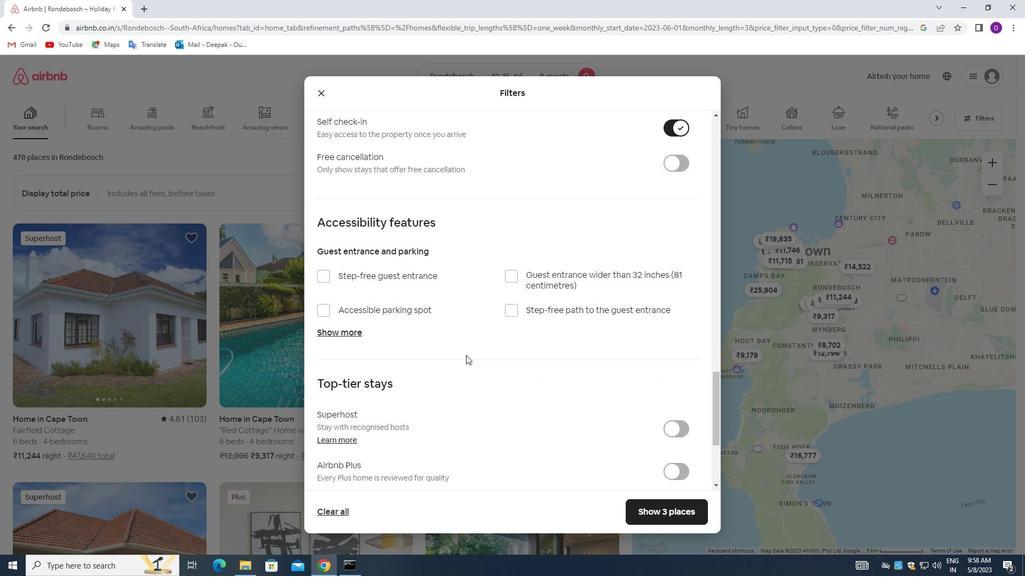
Action: Mouse moved to (463, 356)
Screenshot: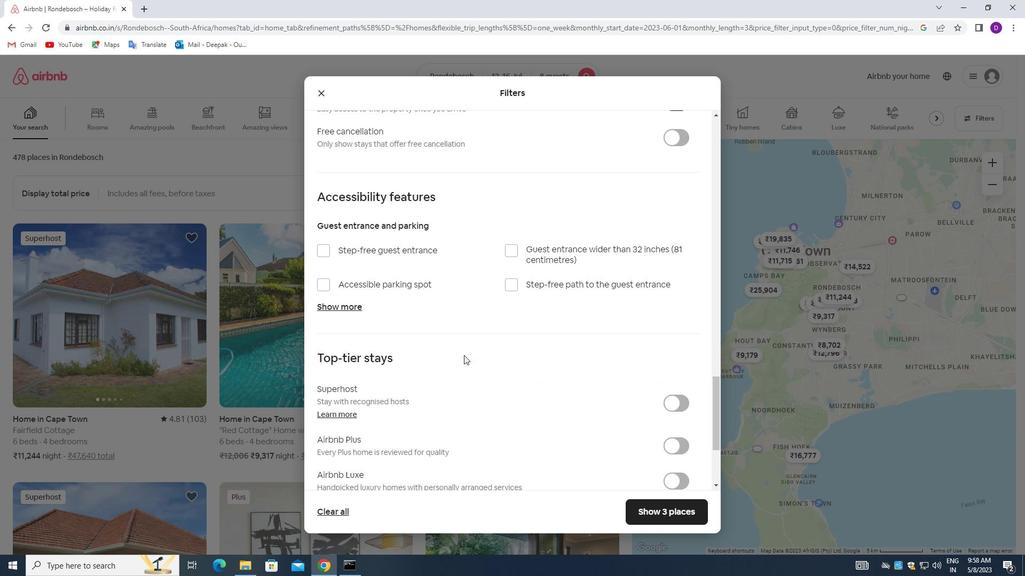 
Action: Mouse scrolled (463, 355) with delta (0, 0)
Screenshot: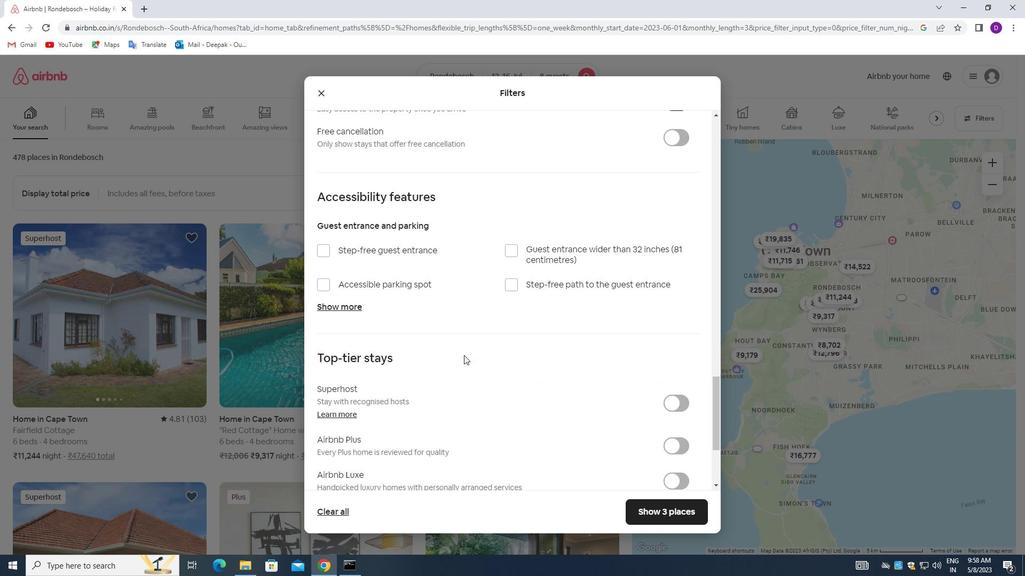 
Action: Mouse scrolled (463, 355) with delta (0, 0)
Screenshot: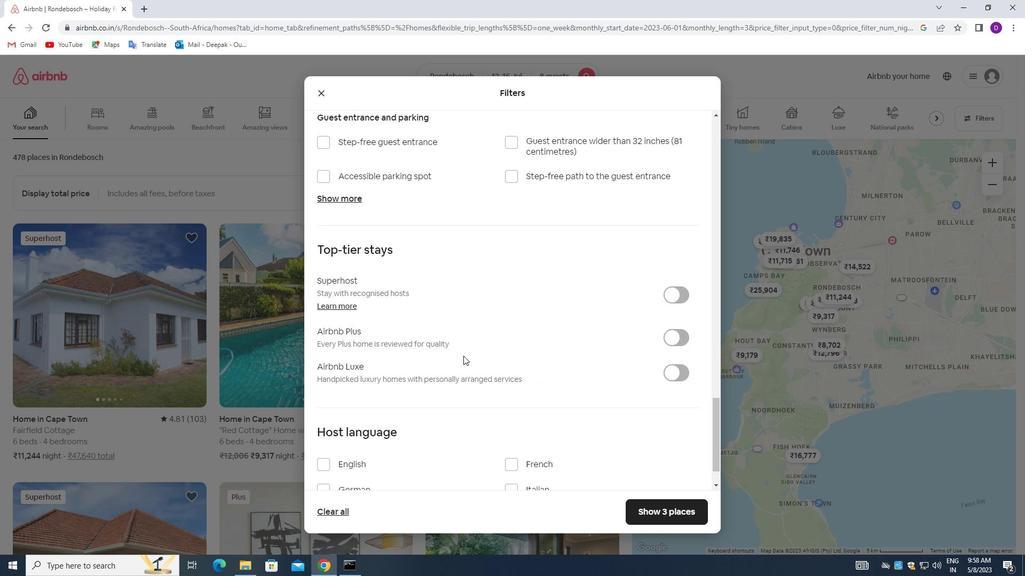 
Action: Mouse scrolled (463, 355) with delta (0, 0)
Screenshot: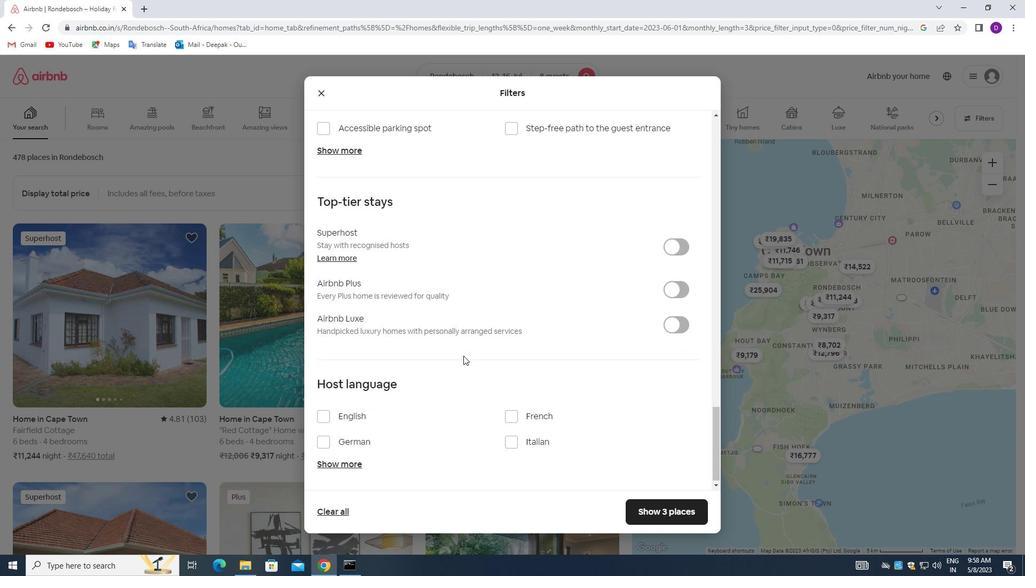 
Action: Mouse scrolled (463, 355) with delta (0, 0)
Screenshot: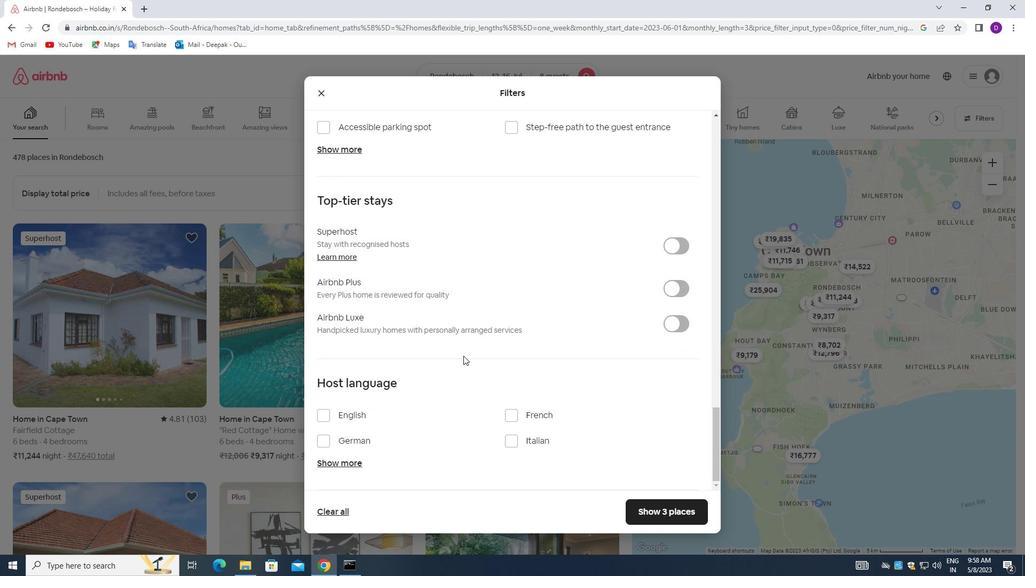 
Action: Mouse scrolled (463, 355) with delta (0, 0)
Screenshot: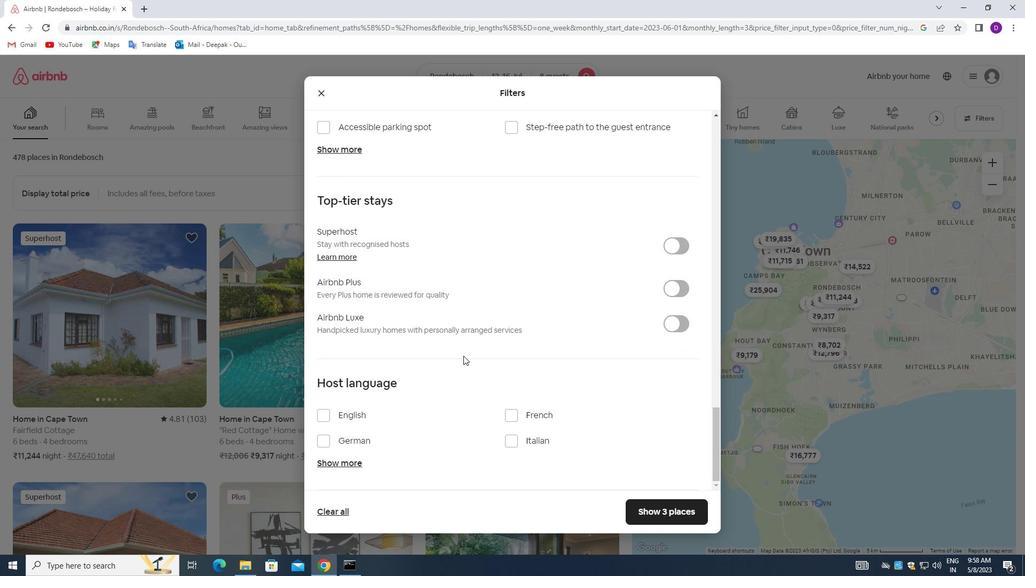 
Action: Mouse moved to (323, 418)
Screenshot: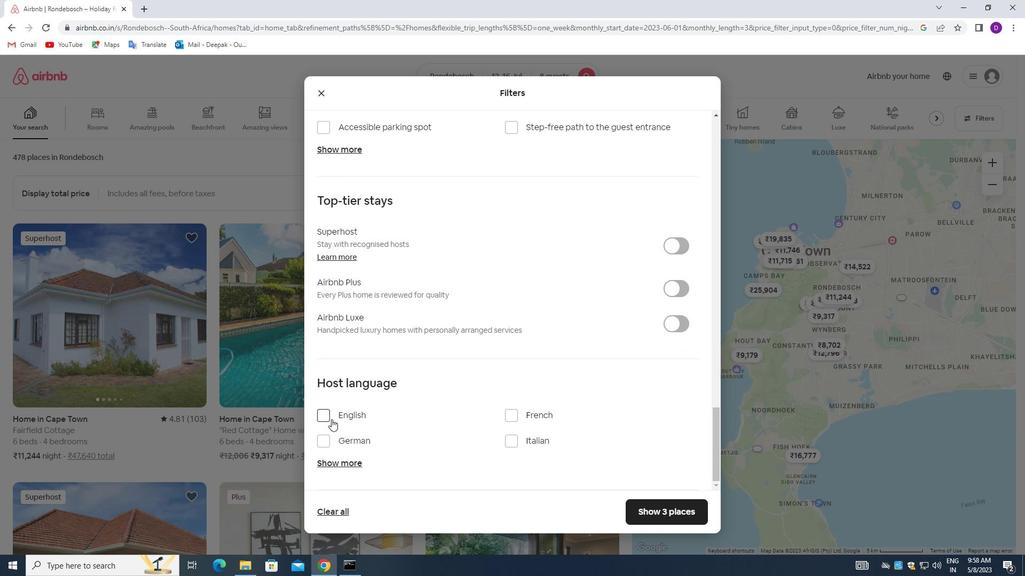 
Action: Mouse pressed left at (323, 418)
Screenshot: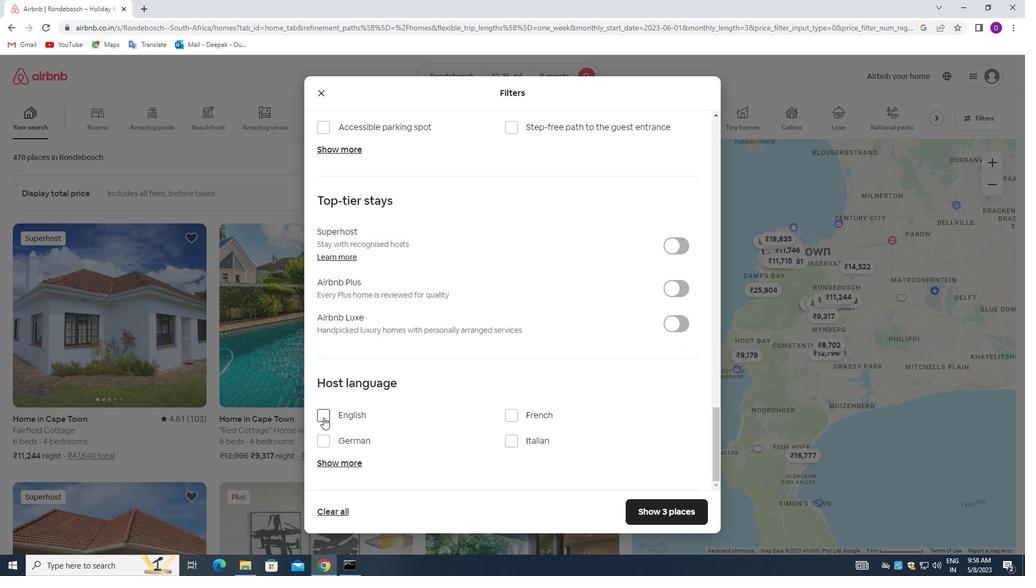 
Action: Mouse moved to (646, 511)
Screenshot: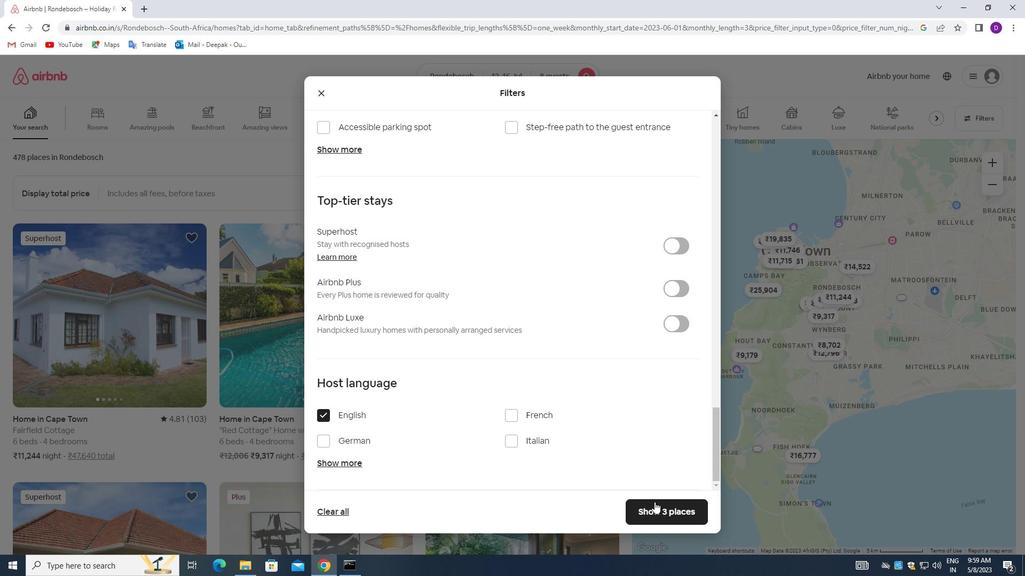 
Action: Mouse pressed left at (646, 511)
Screenshot: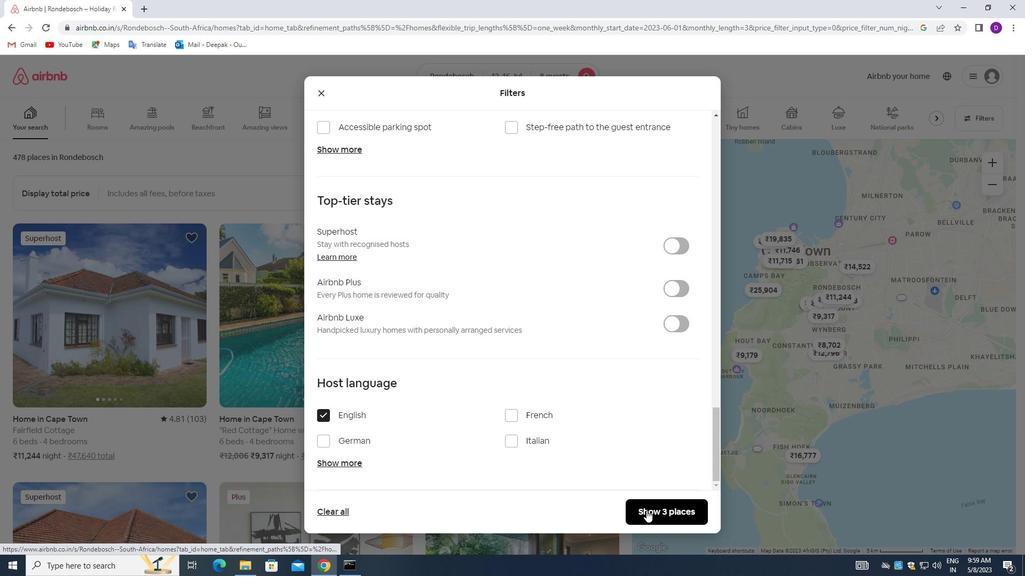
Action: Mouse moved to (653, 446)
Screenshot: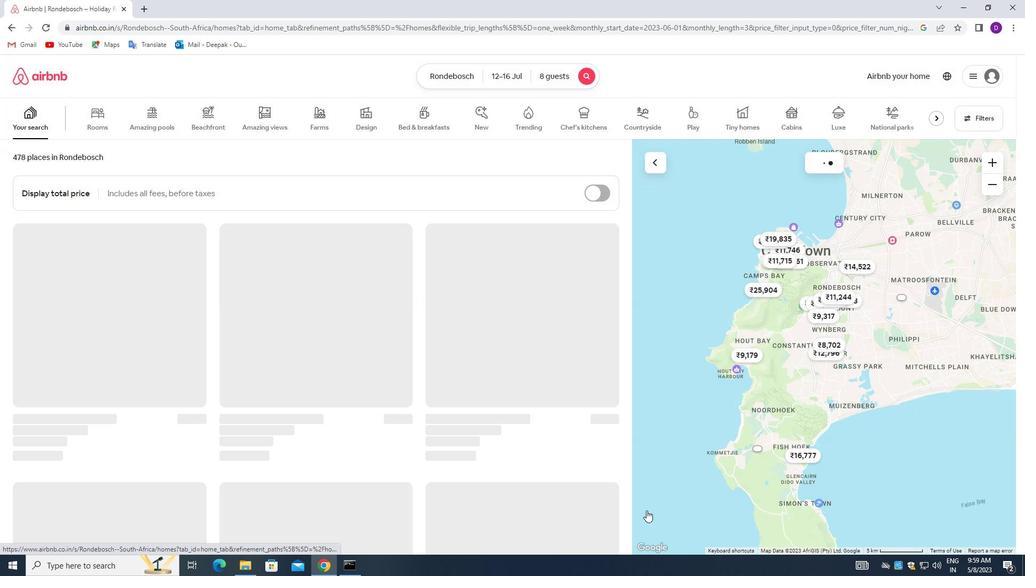 
